 Task: Create a due date automation trigger when advanced on, 2 working days before a card is due add fields with custom field "Resume" set to a number lower than 1 and greater or equal to 10 at 11:00 AM.
Action: Mouse moved to (1273, 103)
Screenshot: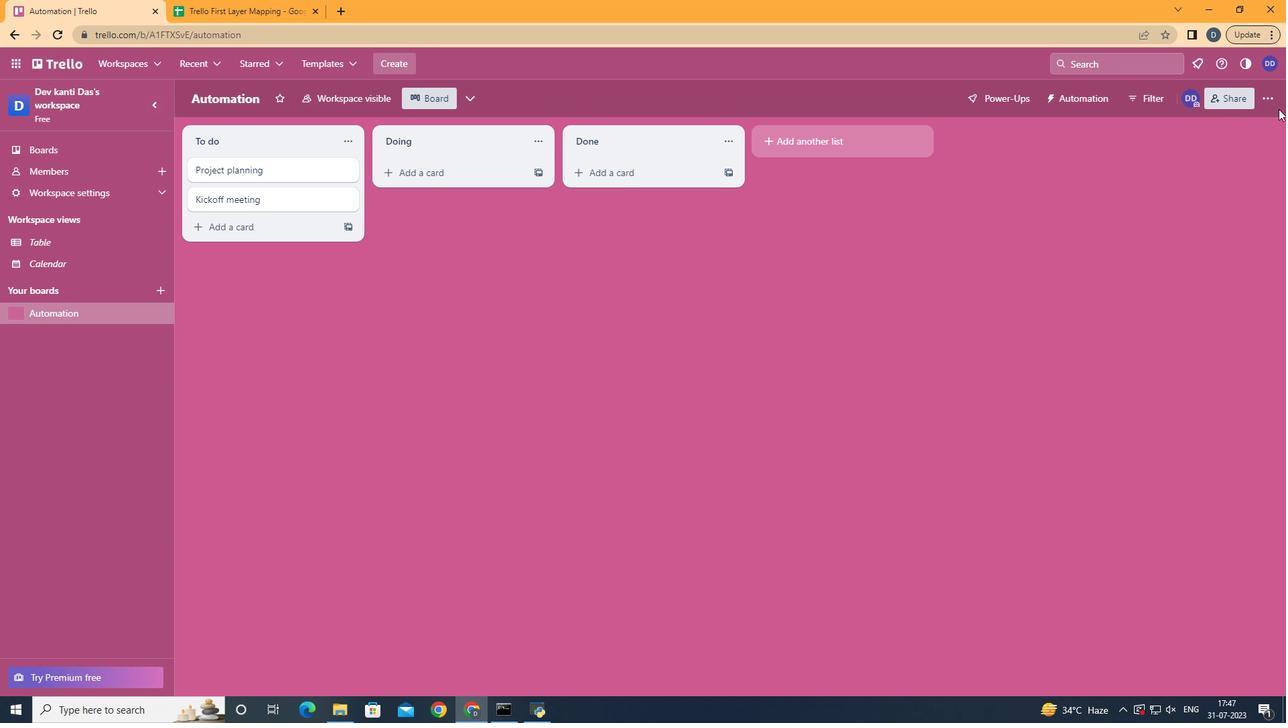 
Action: Mouse pressed left at (1273, 103)
Screenshot: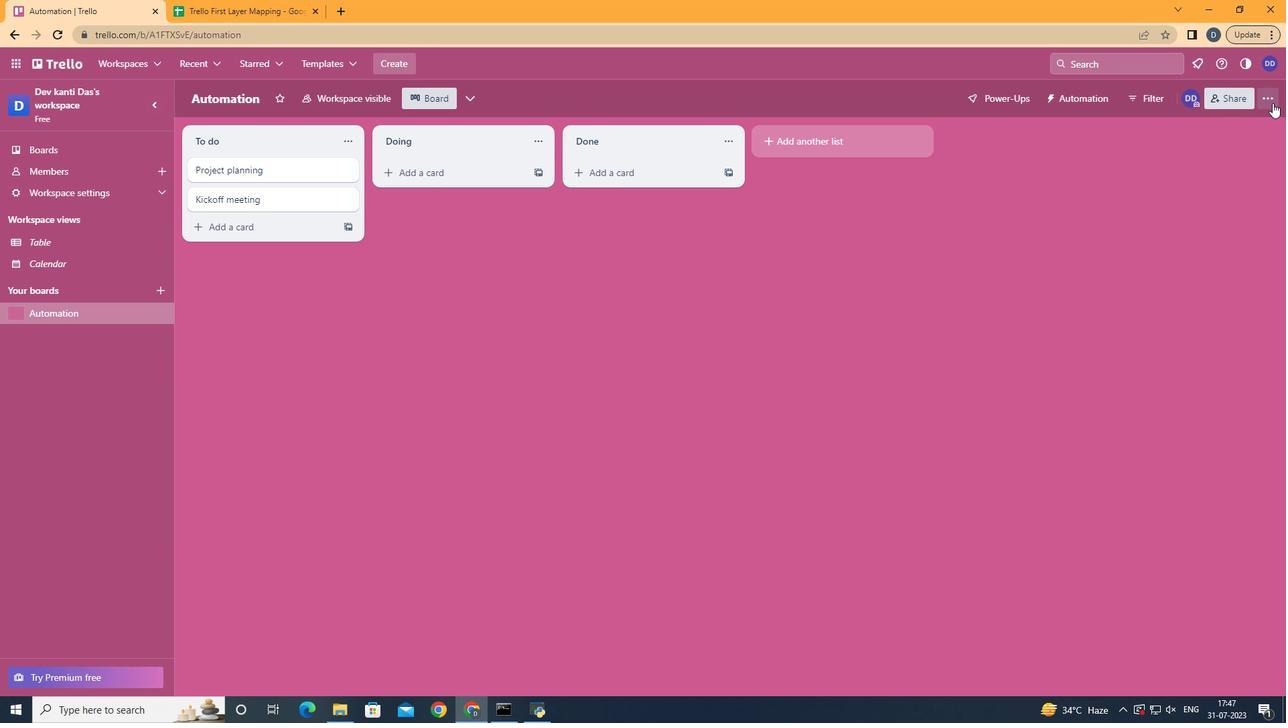 
Action: Mouse moved to (1199, 287)
Screenshot: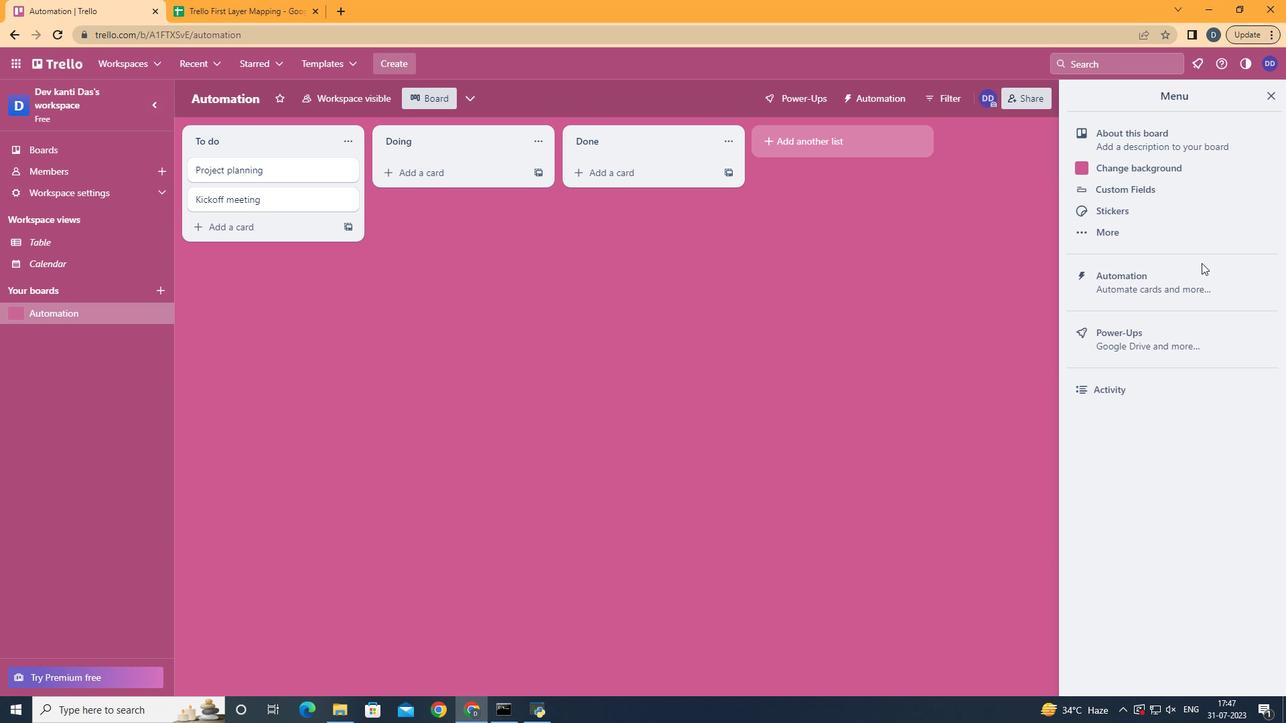 
Action: Mouse pressed left at (1199, 287)
Screenshot: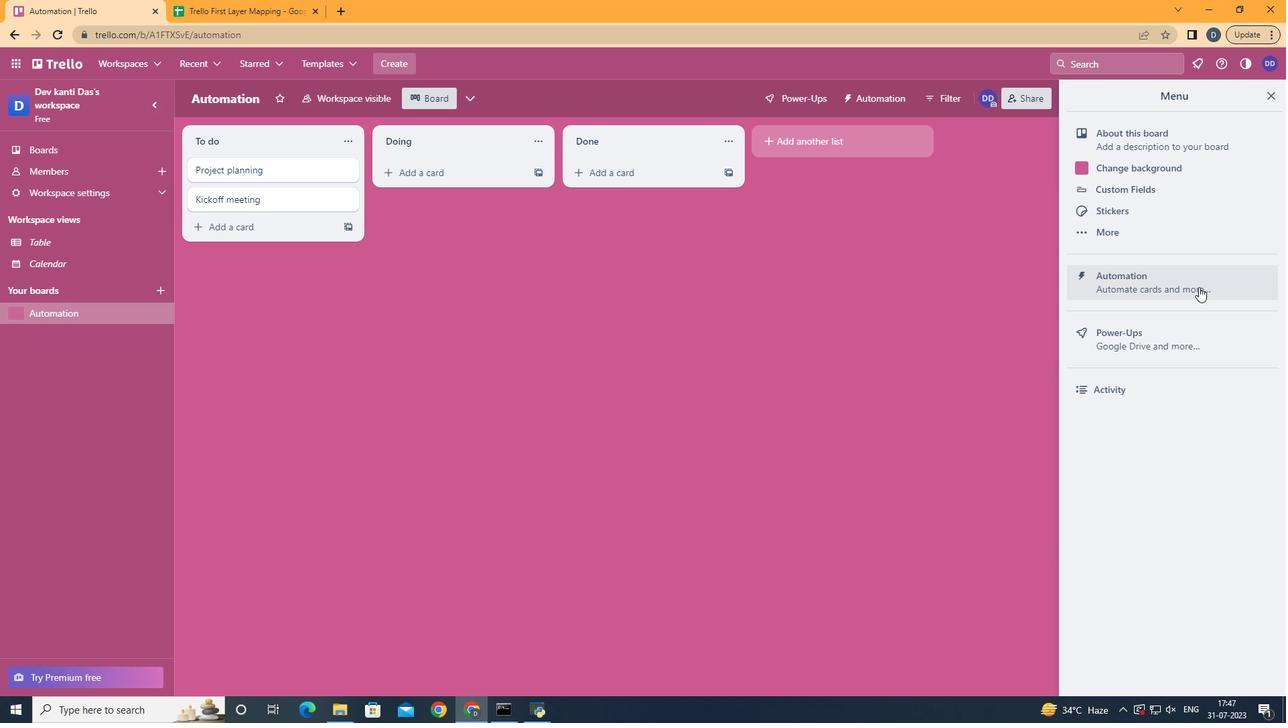 
Action: Mouse moved to (266, 272)
Screenshot: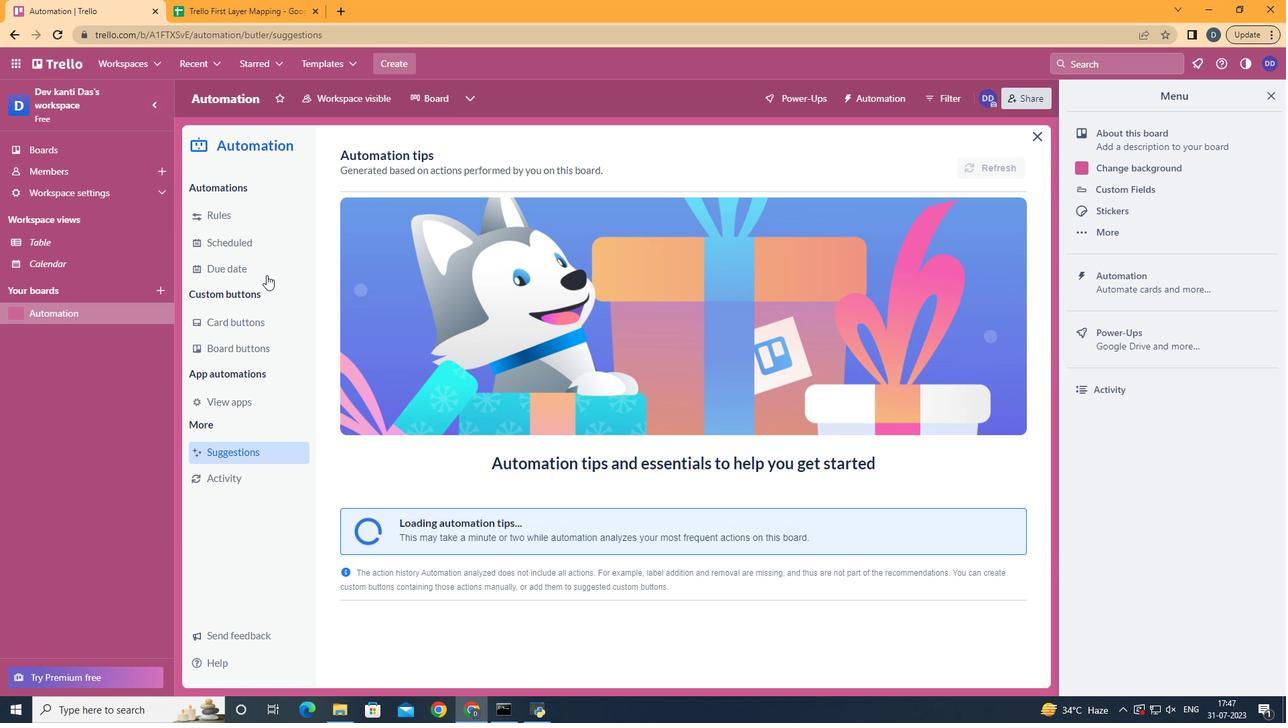 
Action: Mouse pressed left at (266, 272)
Screenshot: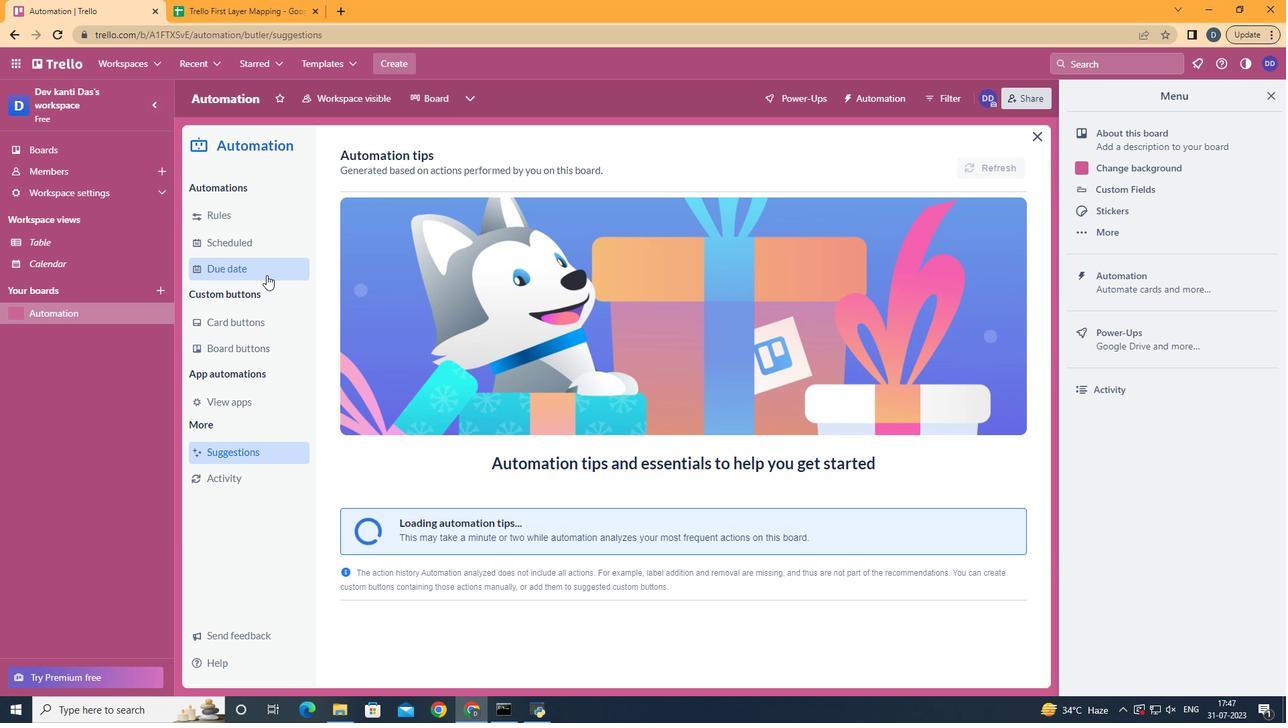 
Action: Mouse moved to (945, 164)
Screenshot: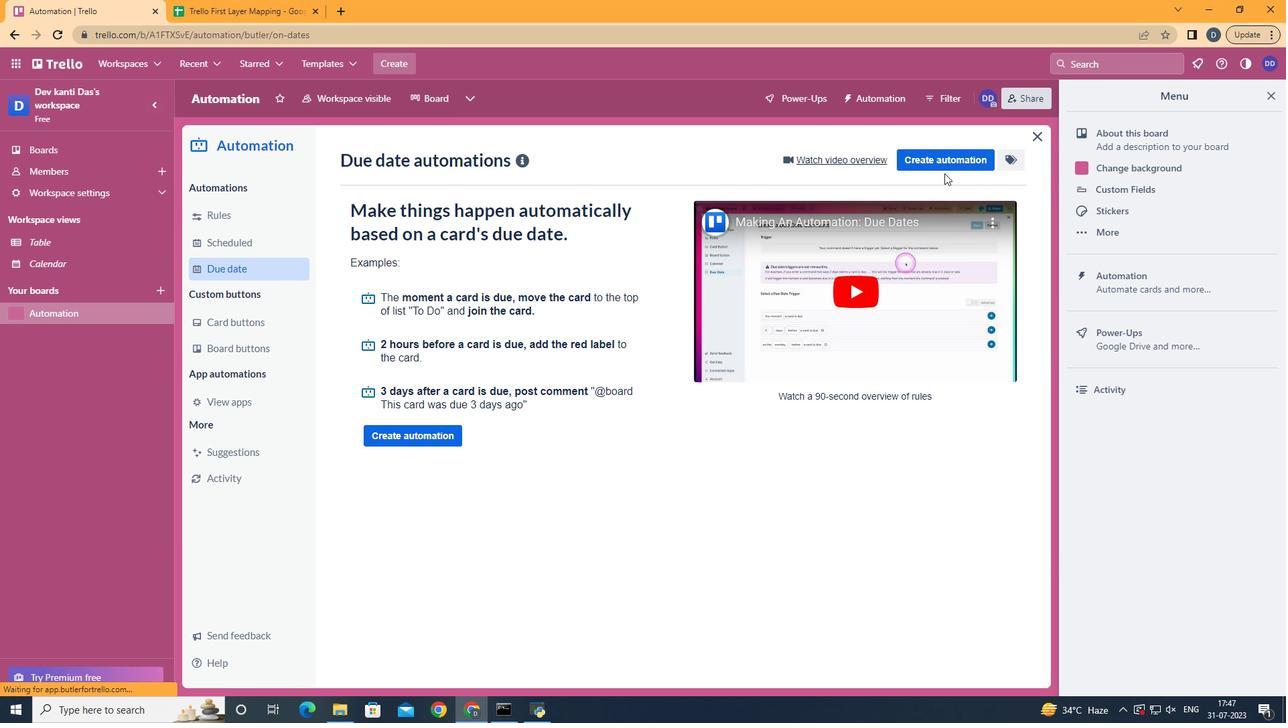 
Action: Mouse pressed left at (945, 164)
Screenshot: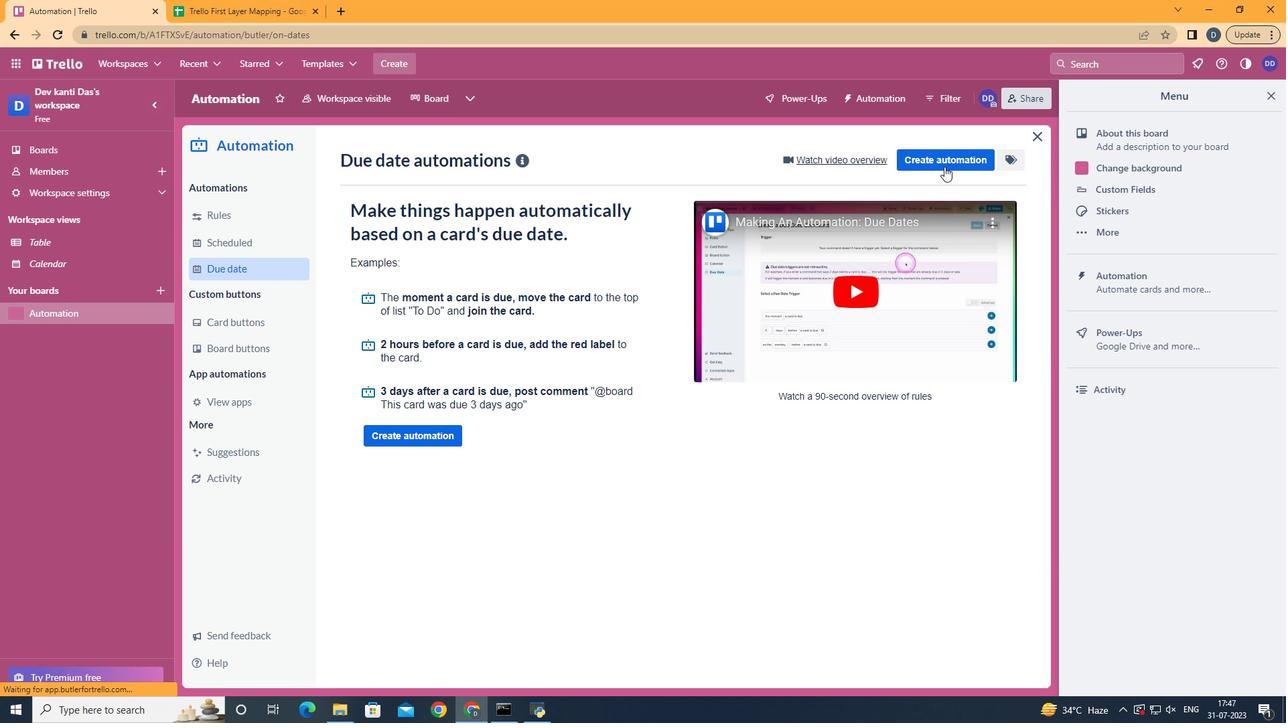 
Action: Mouse moved to (701, 291)
Screenshot: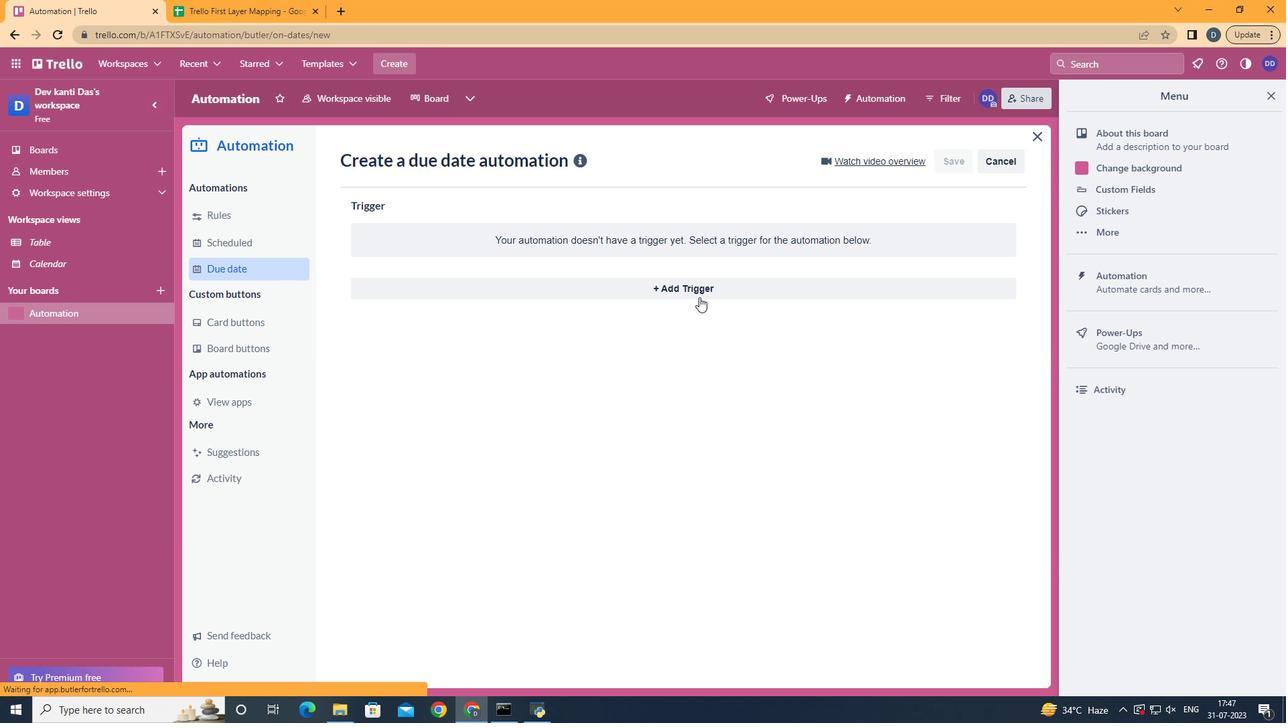 
Action: Mouse pressed left at (701, 291)
Screenshot: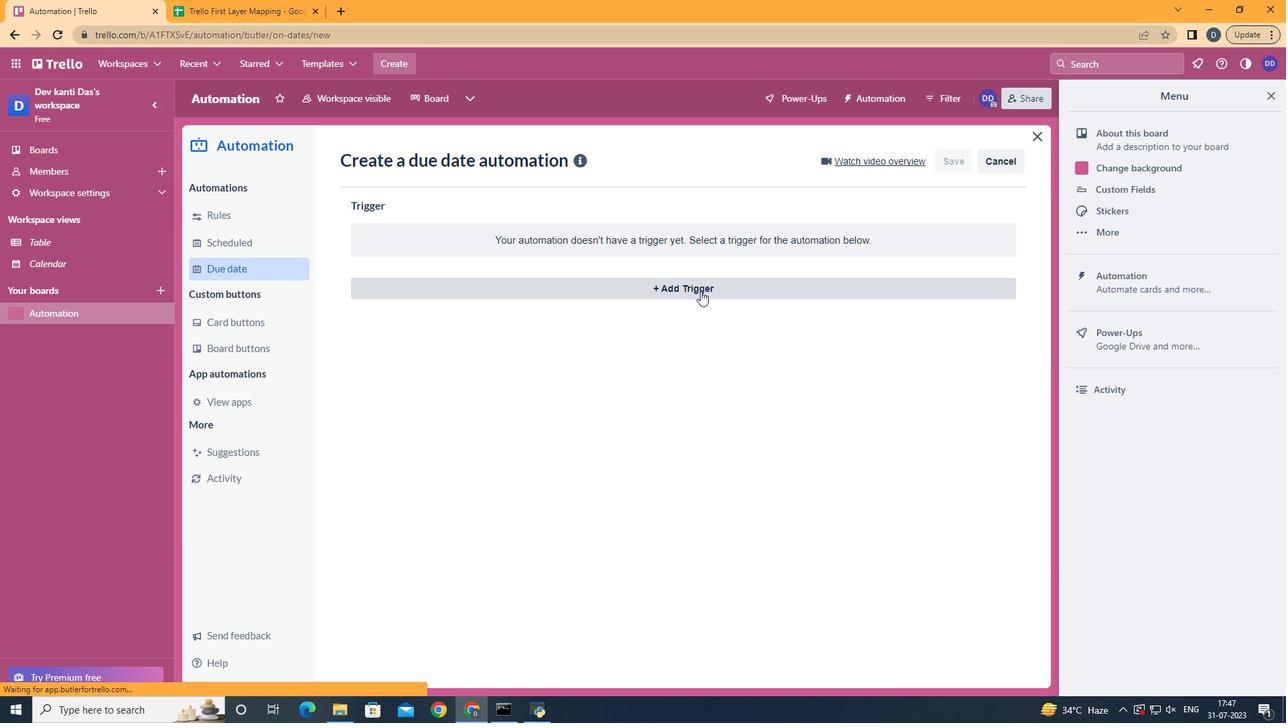 
Action: Mouse moved to (445, 548)
Screenshot: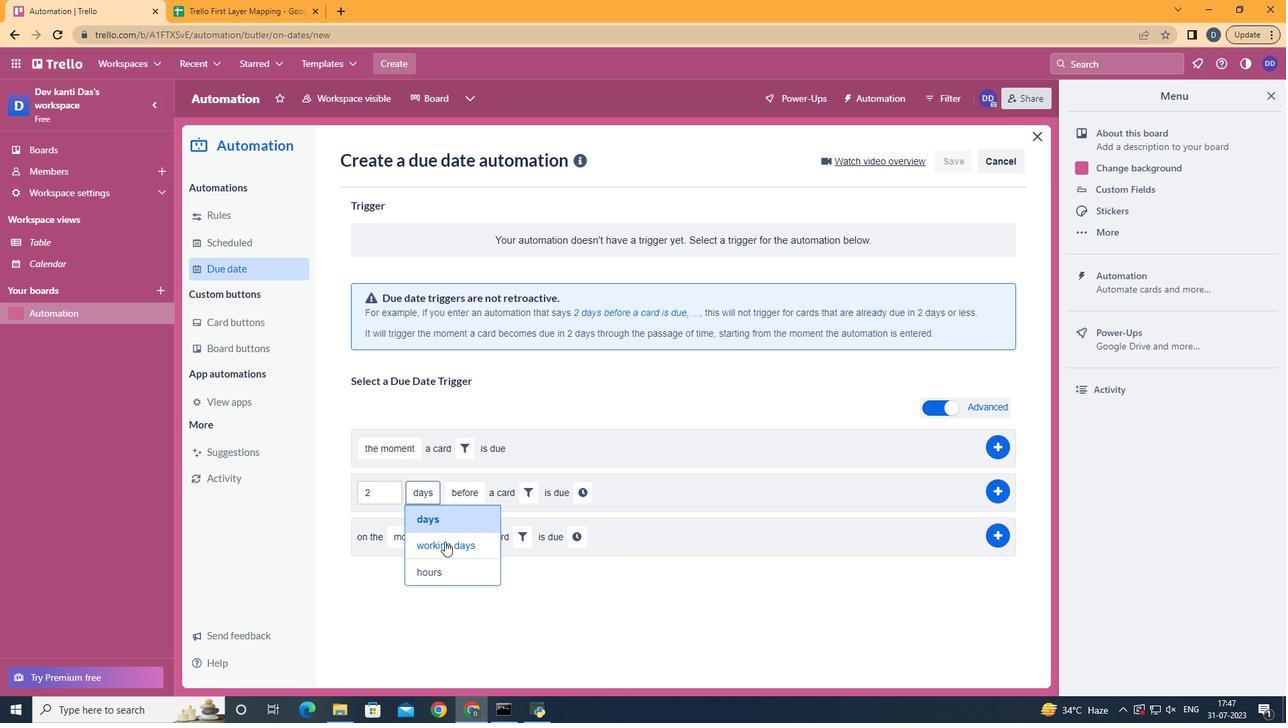 
Action: Mouse pressed left at (445, 548)
Screenshot: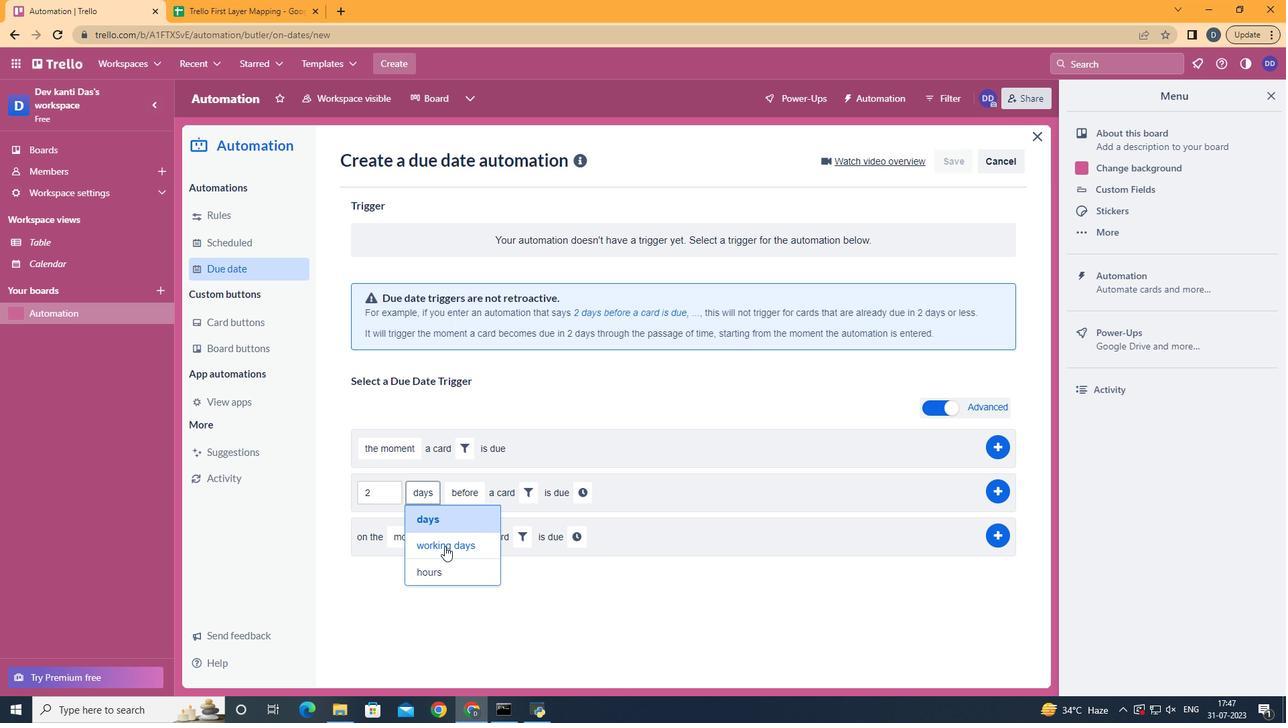 
Action: Mouse moved to (562, 485)
Screenshot: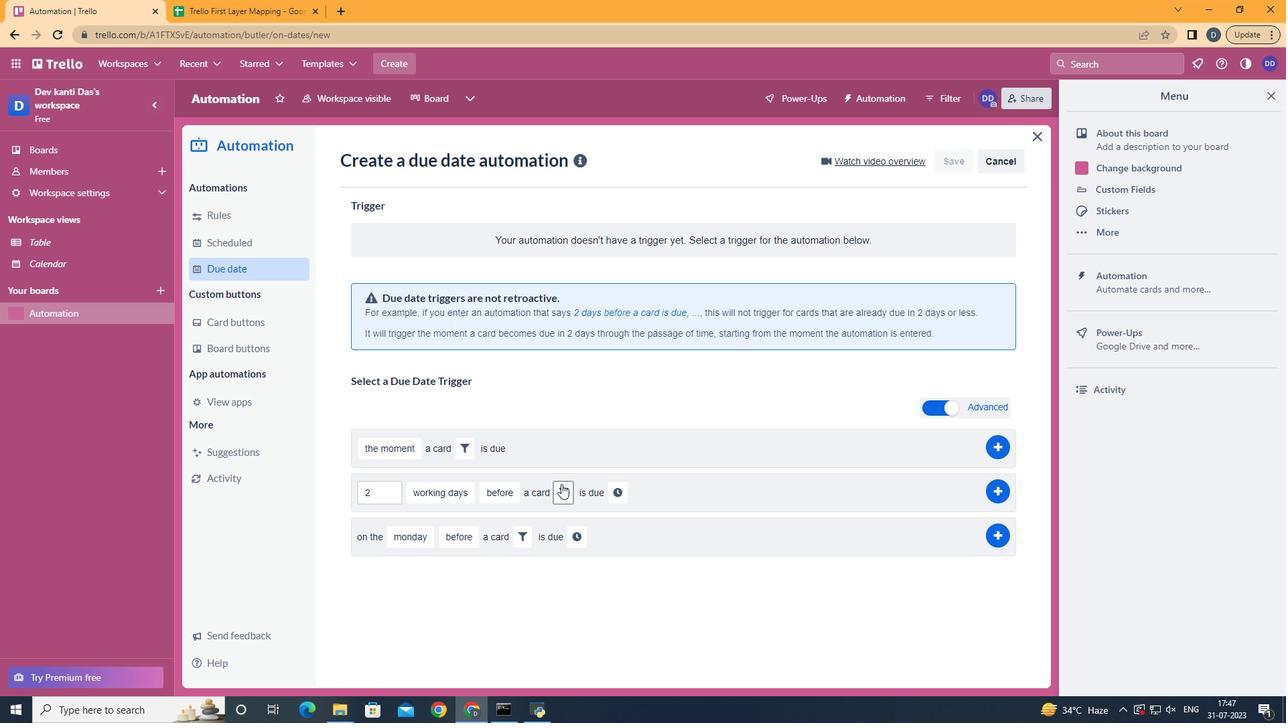 
Action: Mouse pressed left at (562, 485)
Screenshot: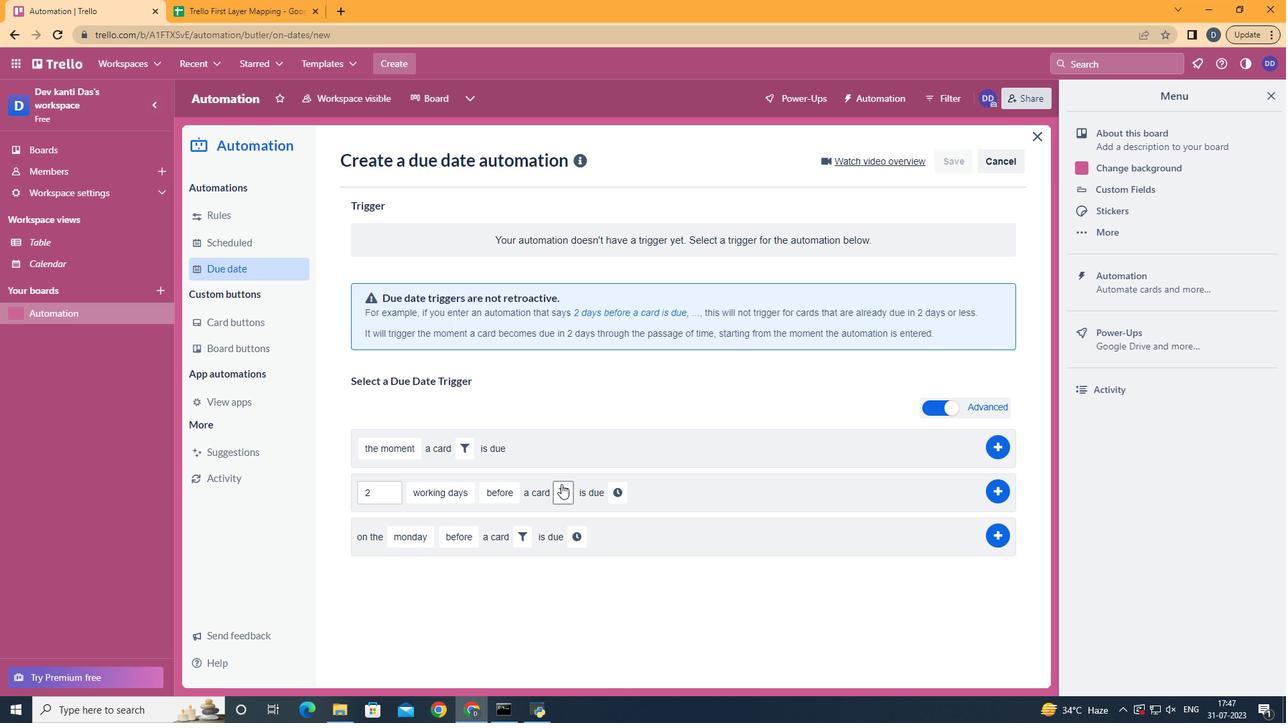 
Action: Mouse moved to (782, 541)
Screenshot: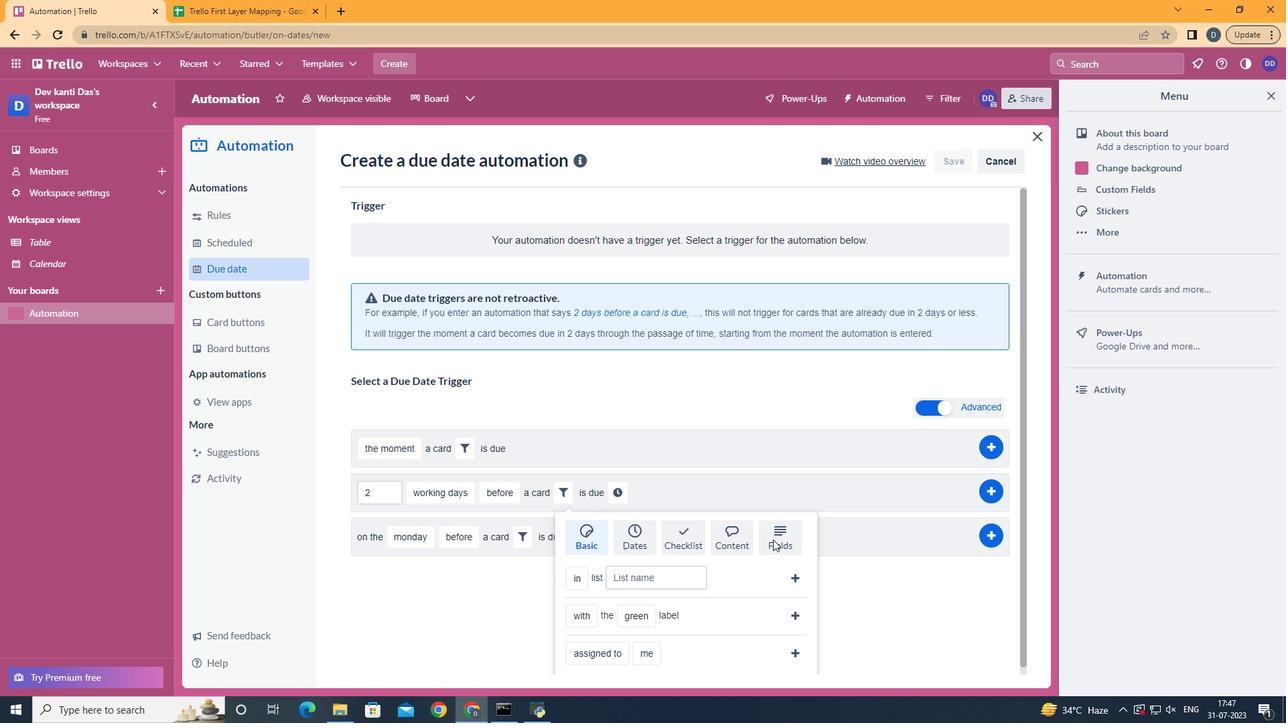 
Action: Mouse pressed left at (782, 541)
Screenshot: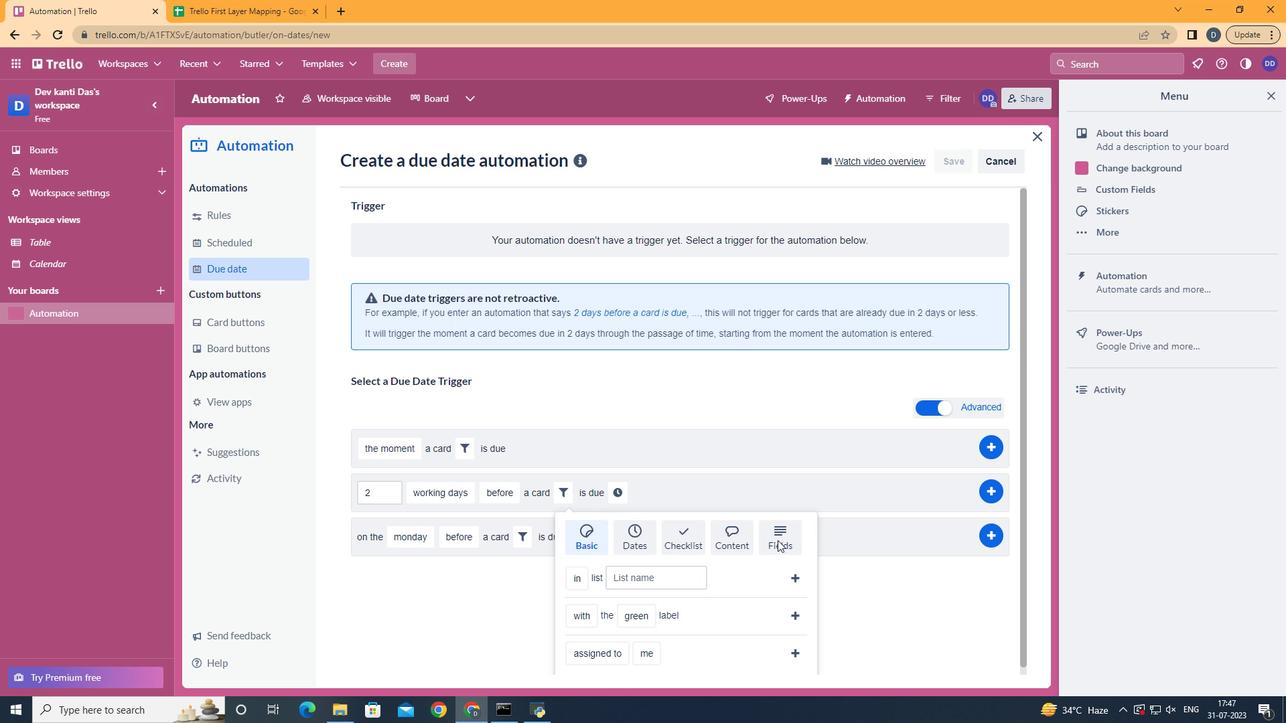 
Action: Mouse scrolled (782, 540) with delta (0, 0)
Screenshot: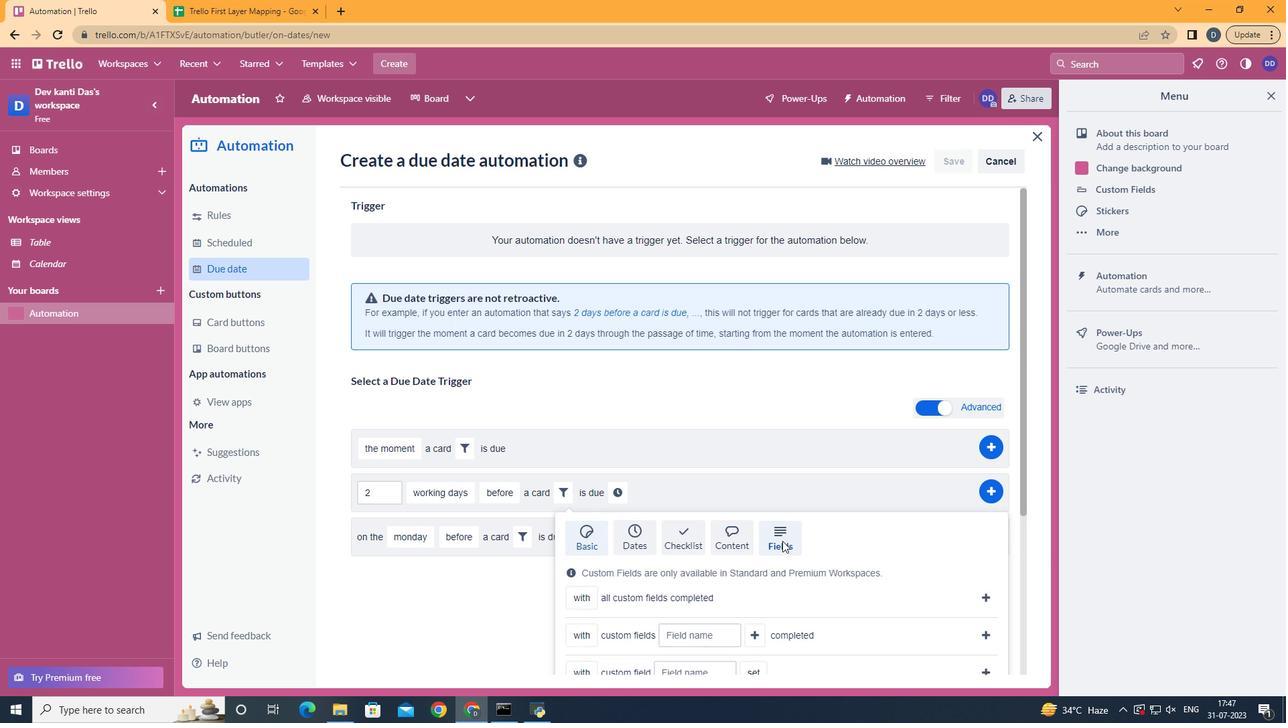 
Action: Mouse scrolled (782, 540) with delta (0, 0)
Screenshot: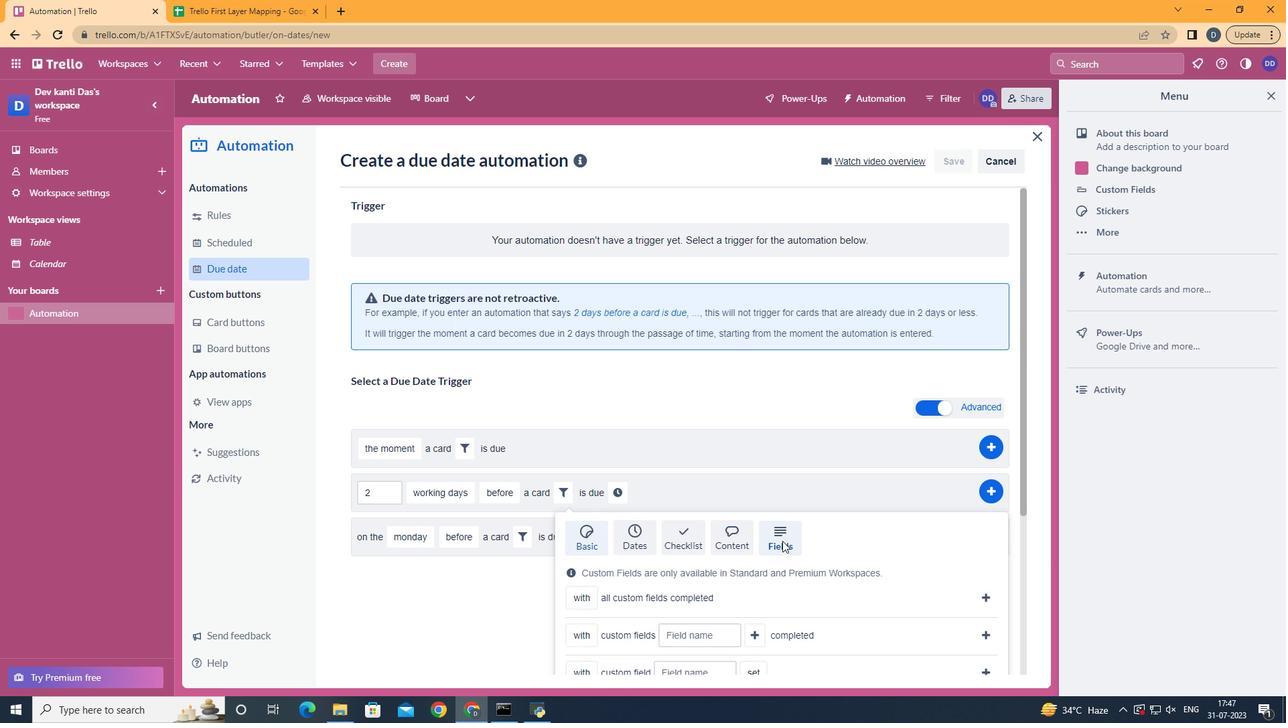 
Action: Mouse scrolled (782, 540) with delta (0, 0)
Screenshot: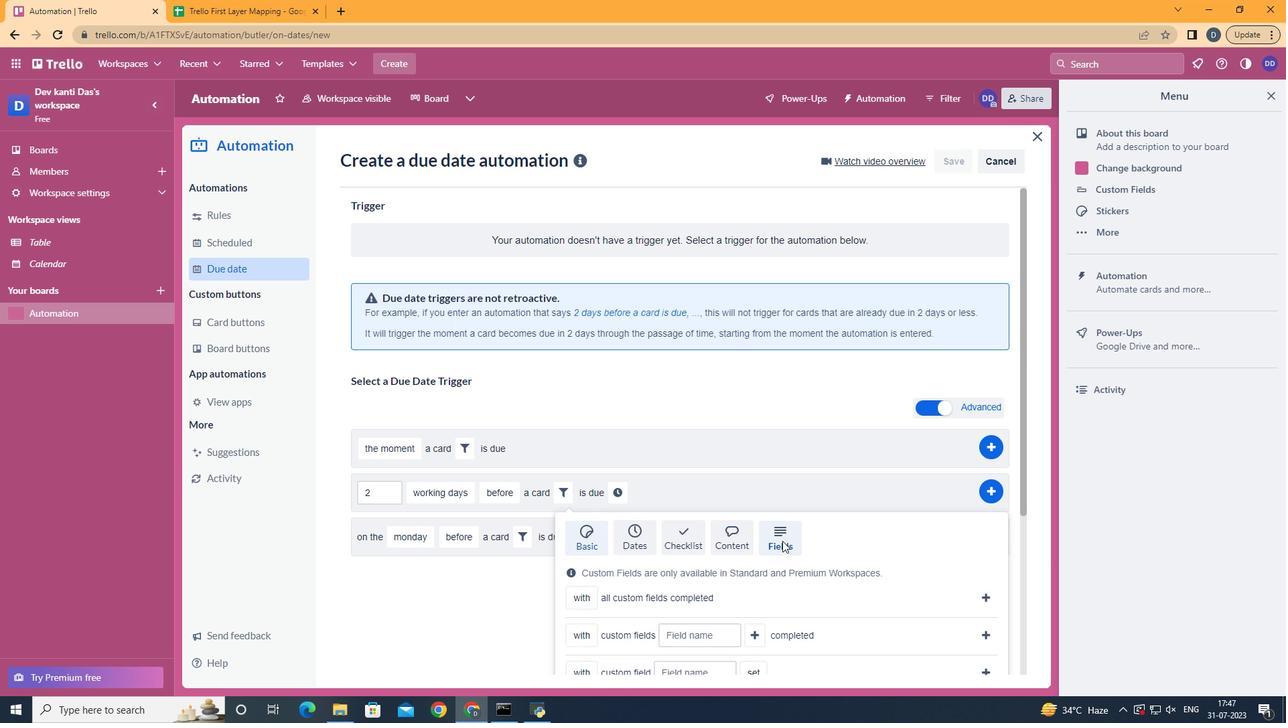 
Action: Mouse scrolled (782, 540) with delta (0, 0)
Screenshot: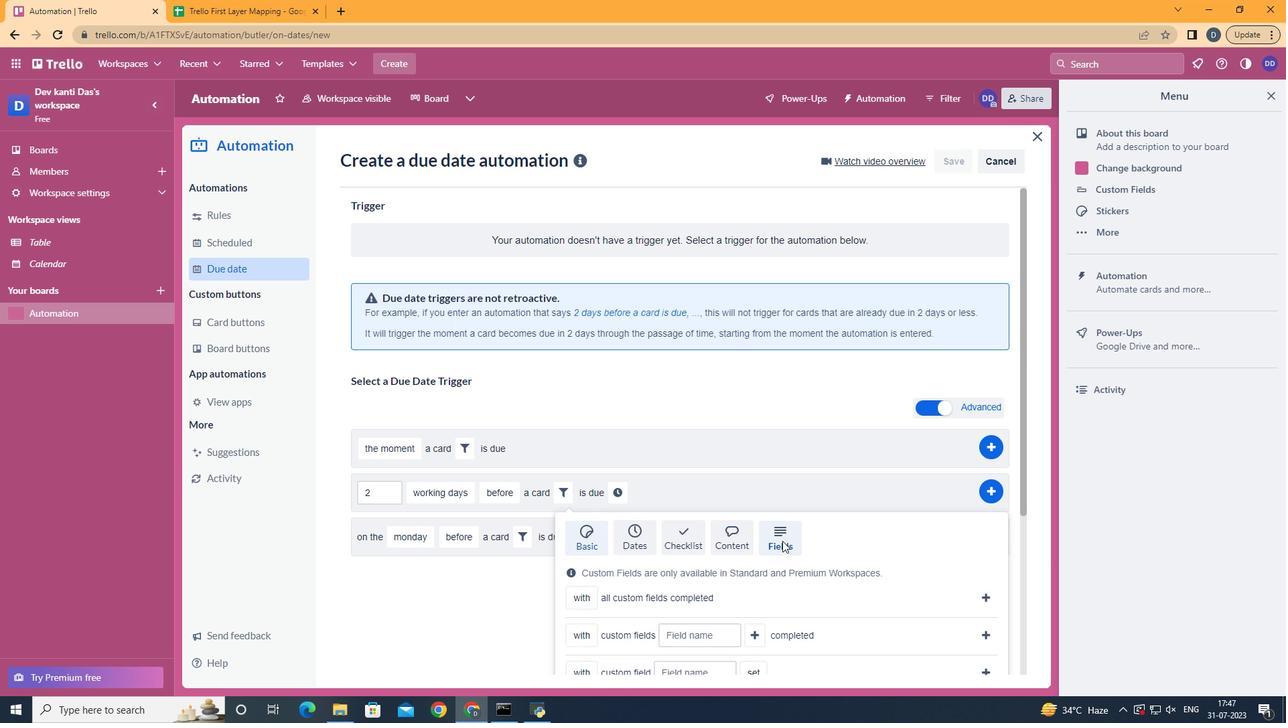 
Action: Mouse scrolled (782, 540) with delta (0, 0)
Screenshot: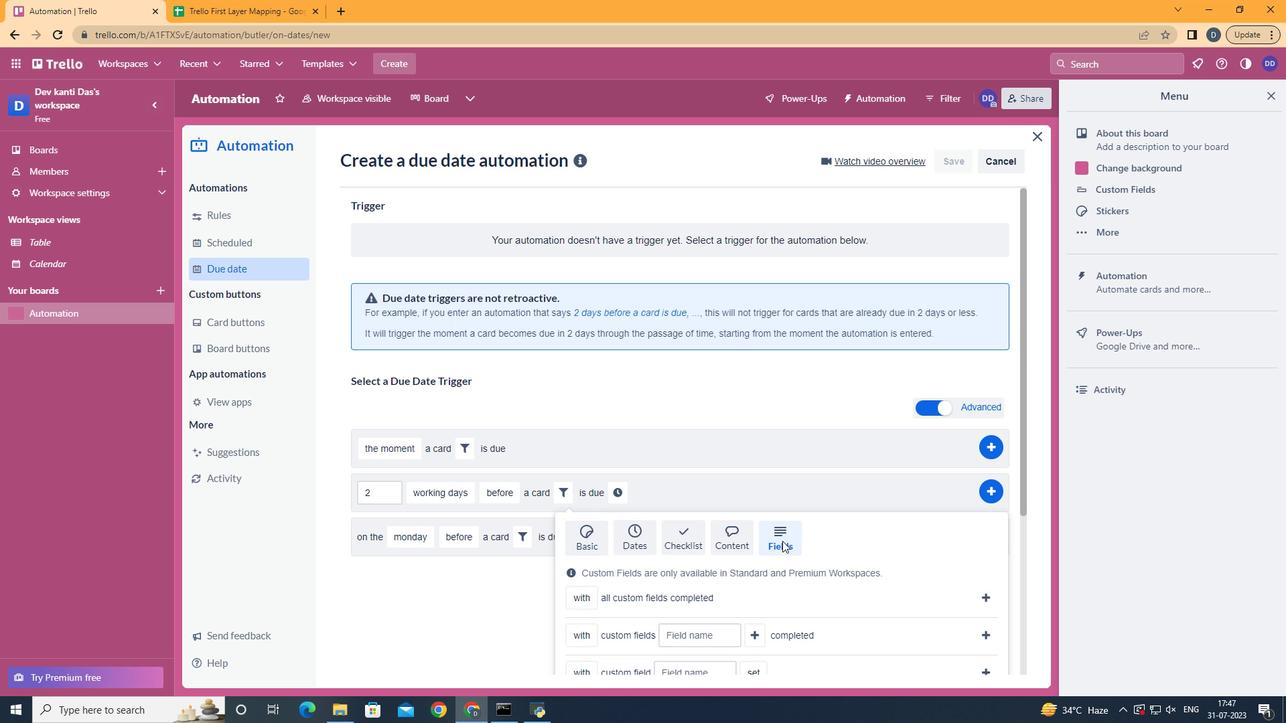 
Action: Mouse moved to (712, 552)
Screenshot: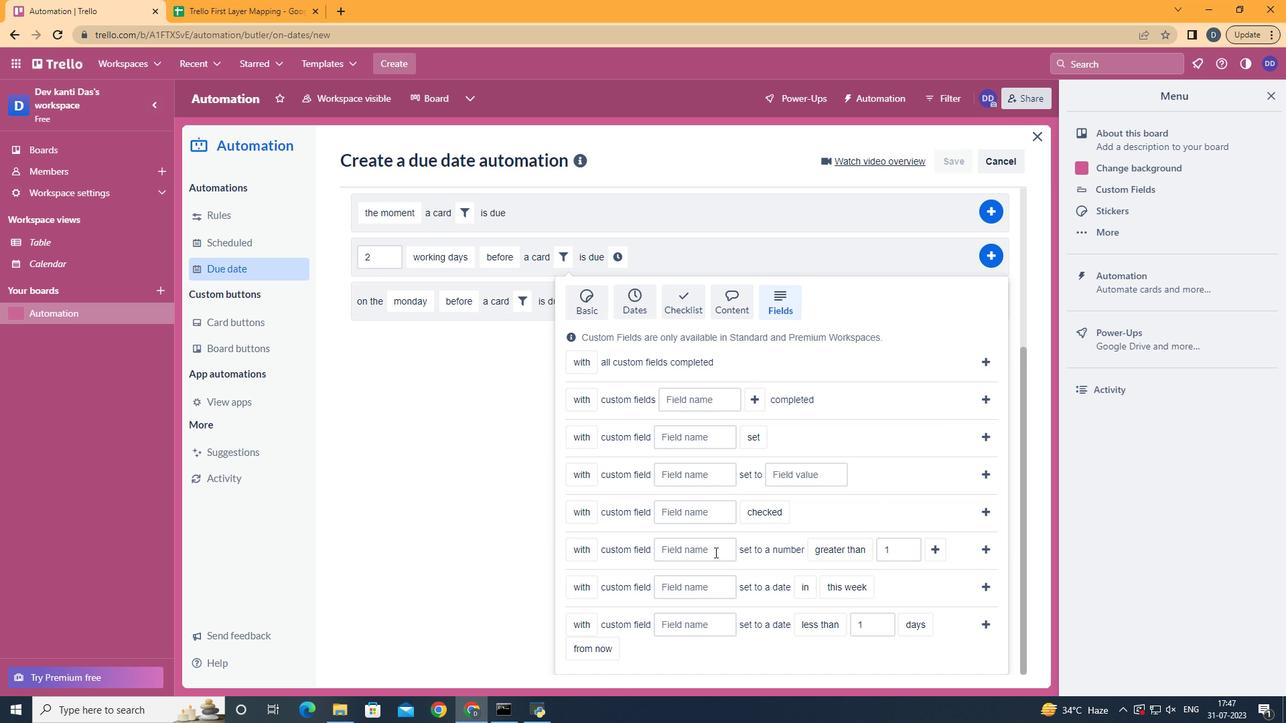 
Action: Mouse pressed left at (712, 552)
Screenshot: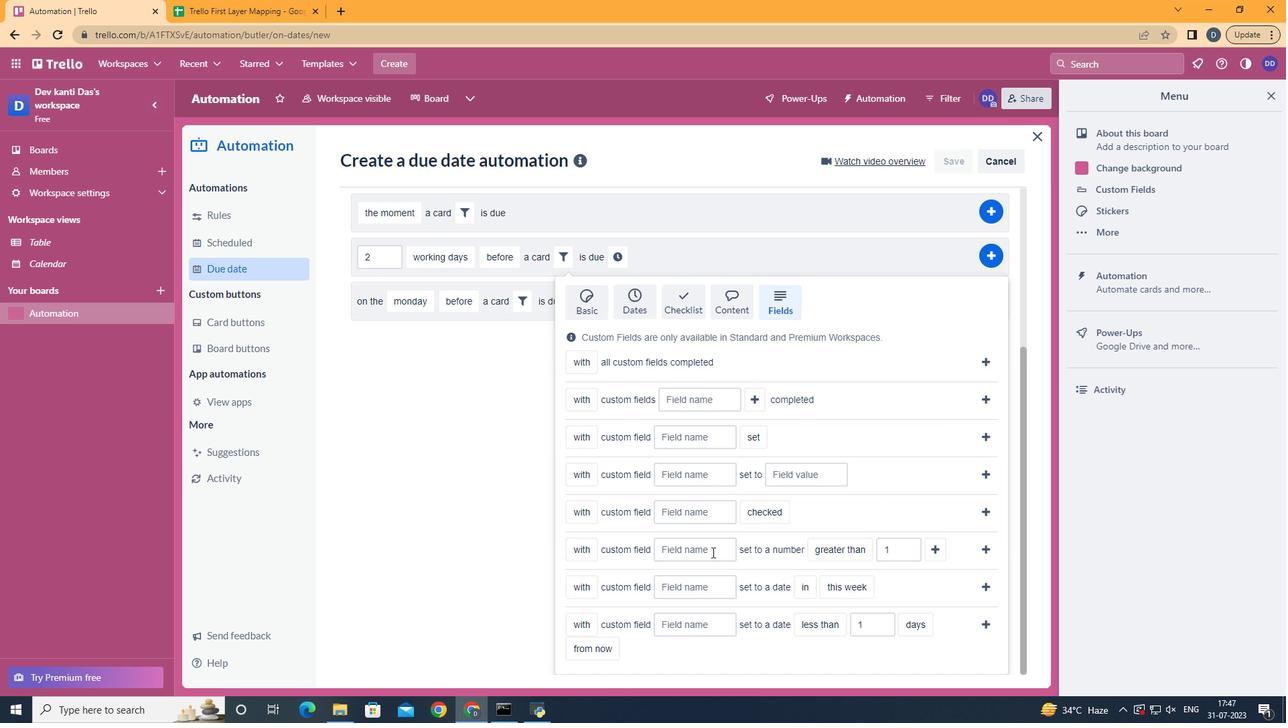 
Action: Key pressed <Key.shift>Resume
Screenshot: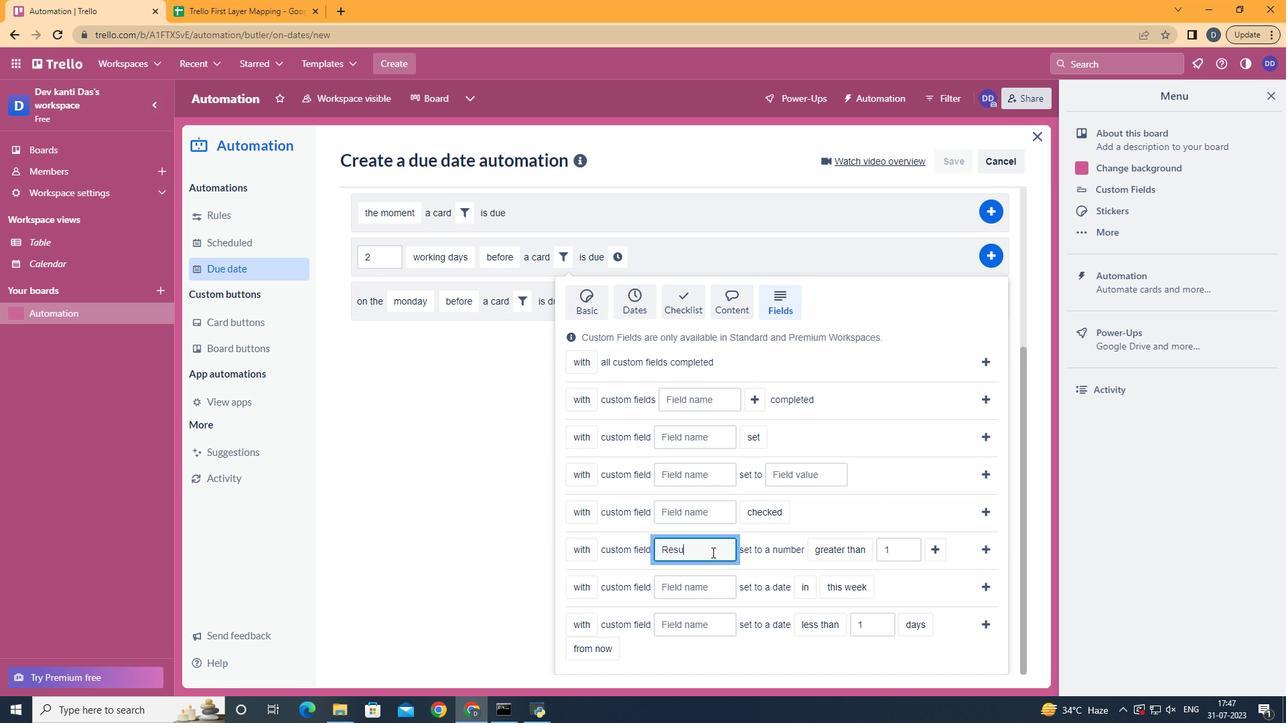 
Action: Mouse moved to (845, 623)
Screenshot: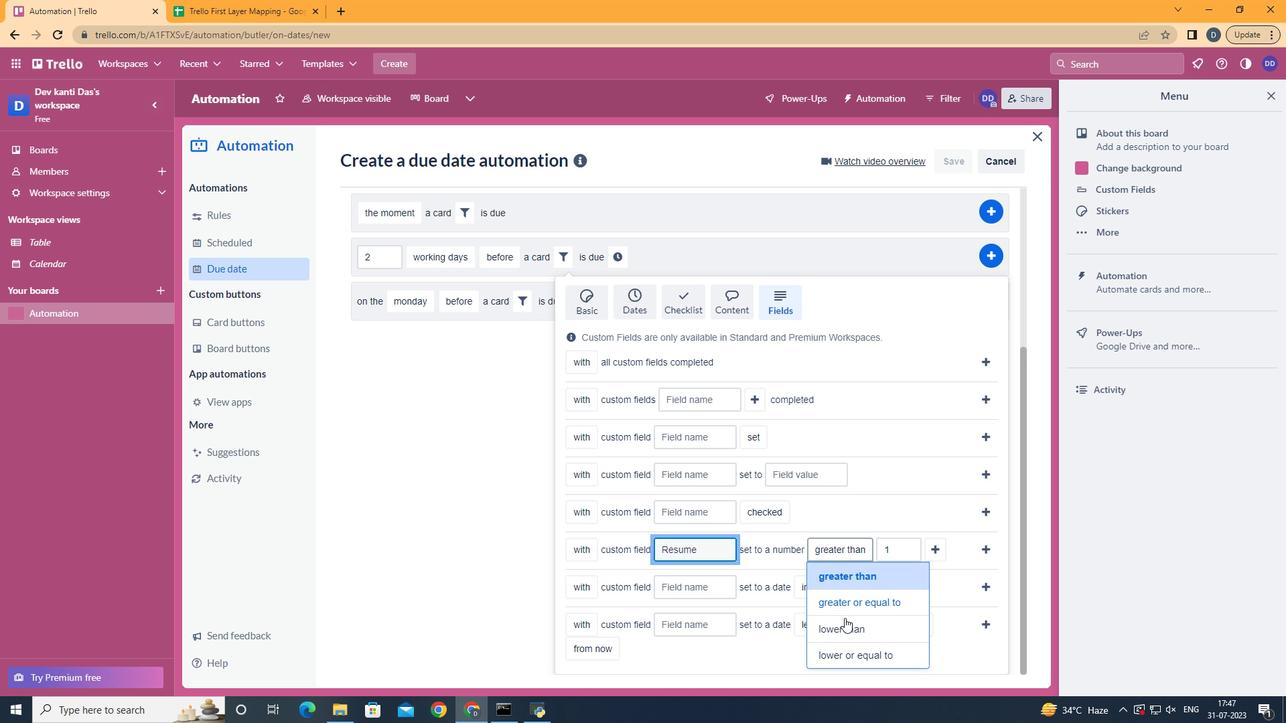 
Action: Mouse pressed left at (845, 623)
Screenshot: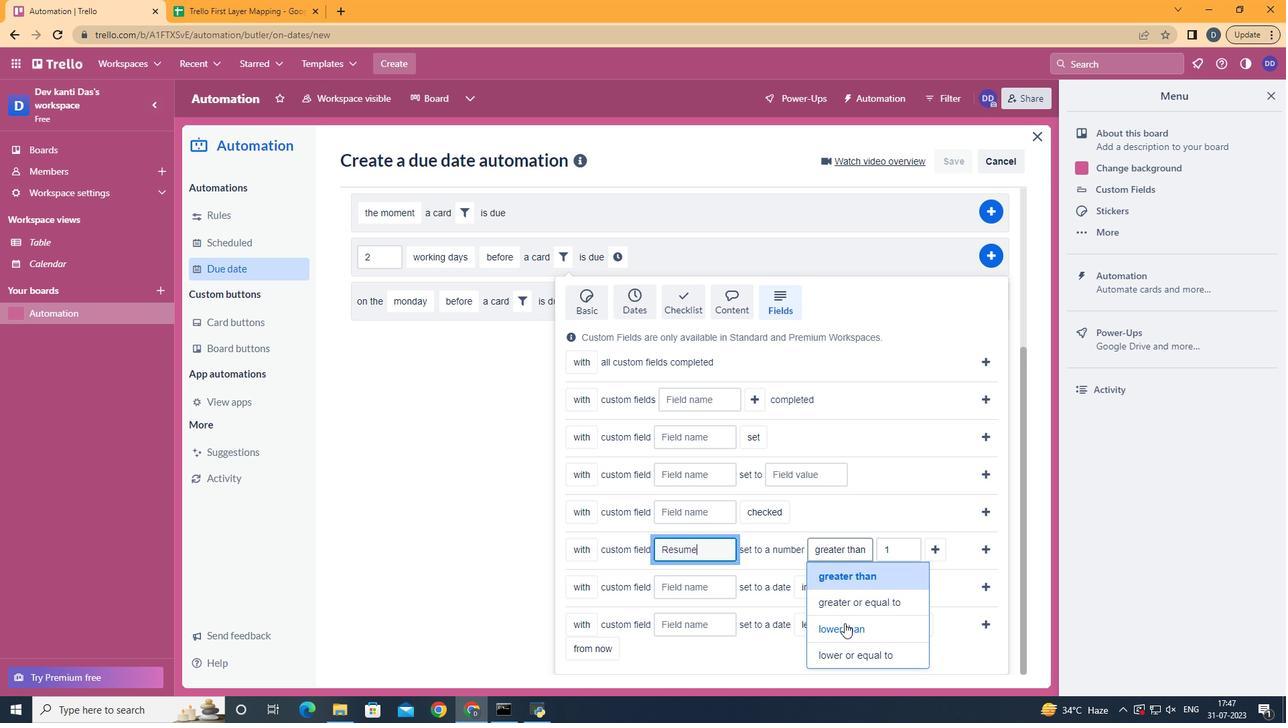 
Action: Mouse moved to (935, 549)
Screenshot: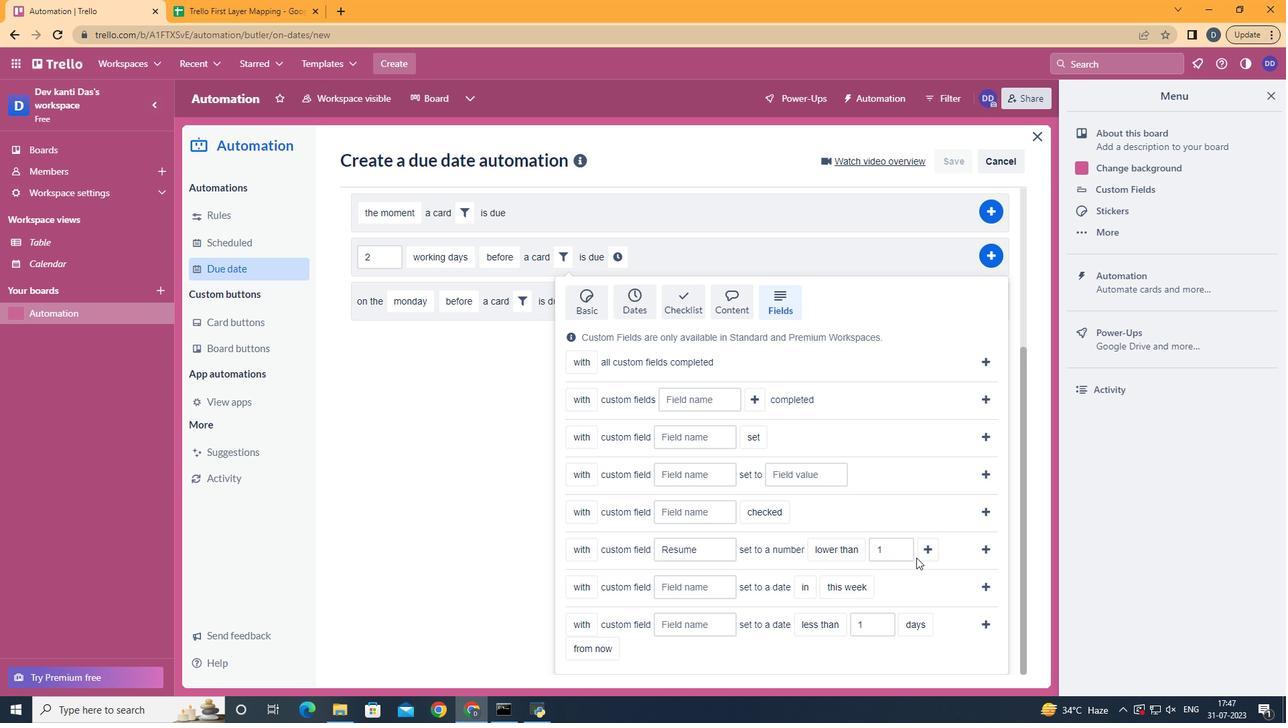 
Action: Mouse pressed left at (935, 549)
Screenshot: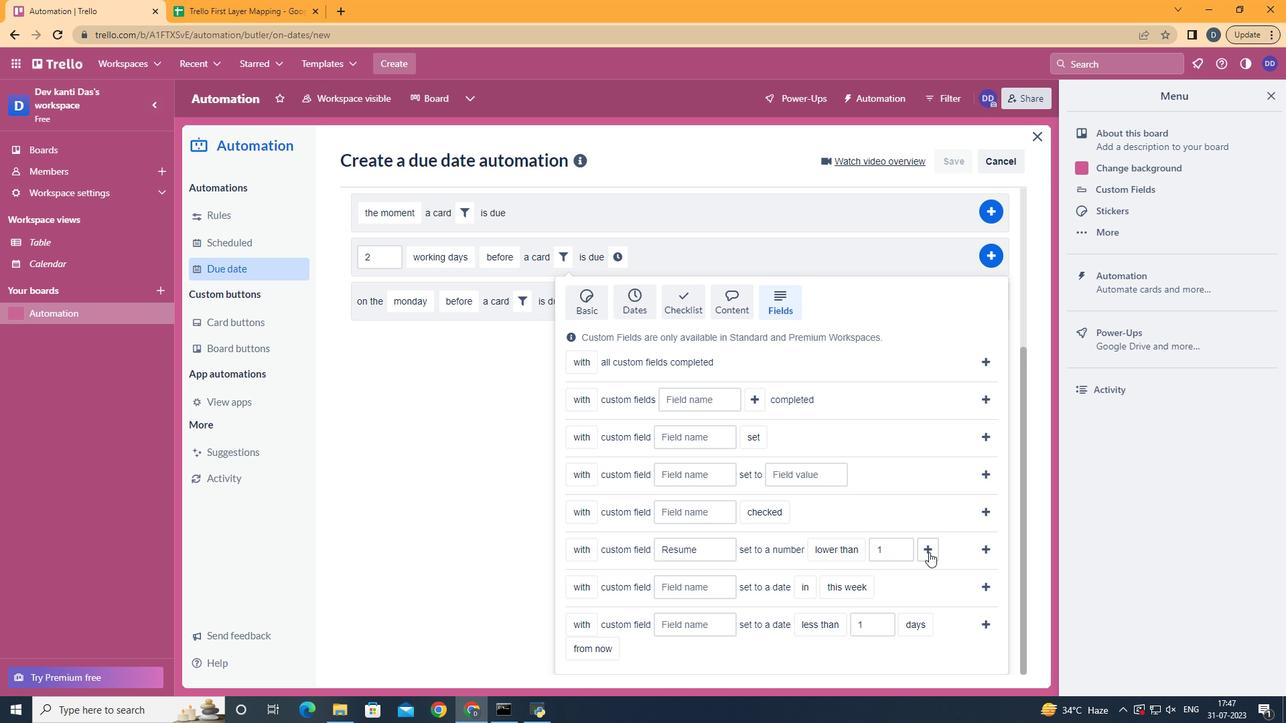 
Action: Mouse moved to (652, 546)
Screenshot: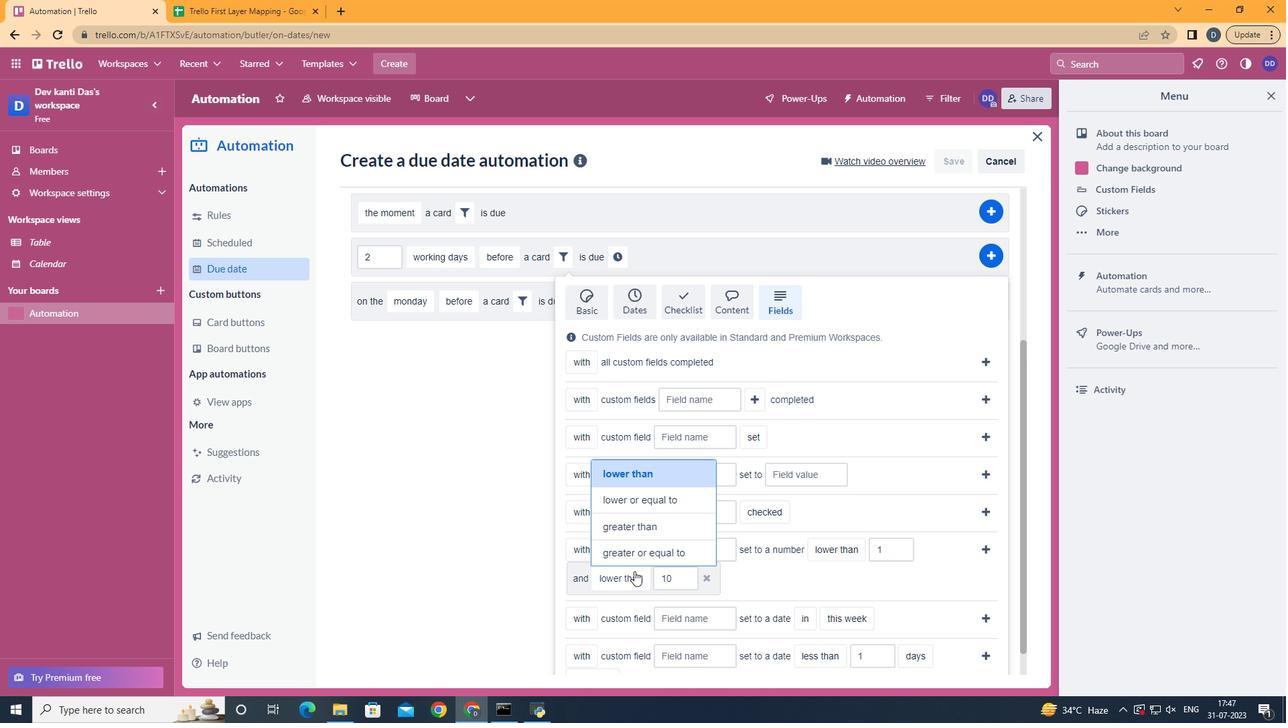 
Action: Mouse pressed left at (652, 546)
Screenshot: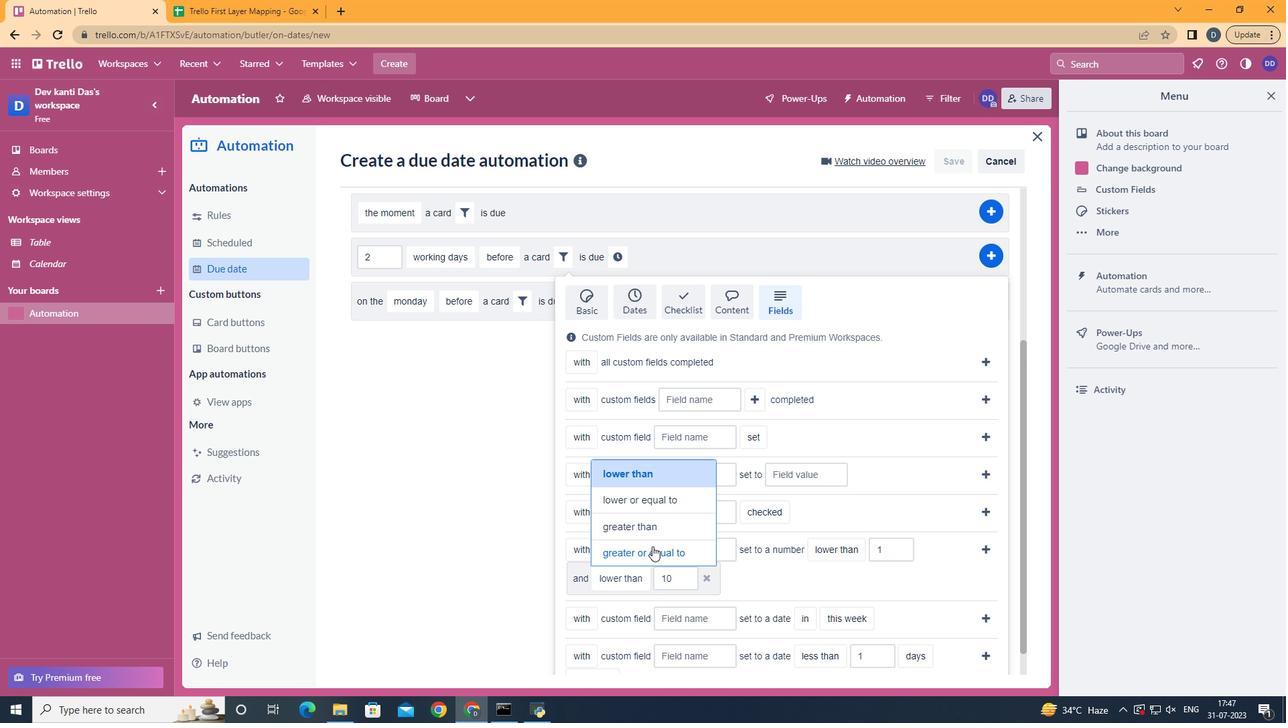 
Action: Mouse moved to (979, 546)
Screenshot: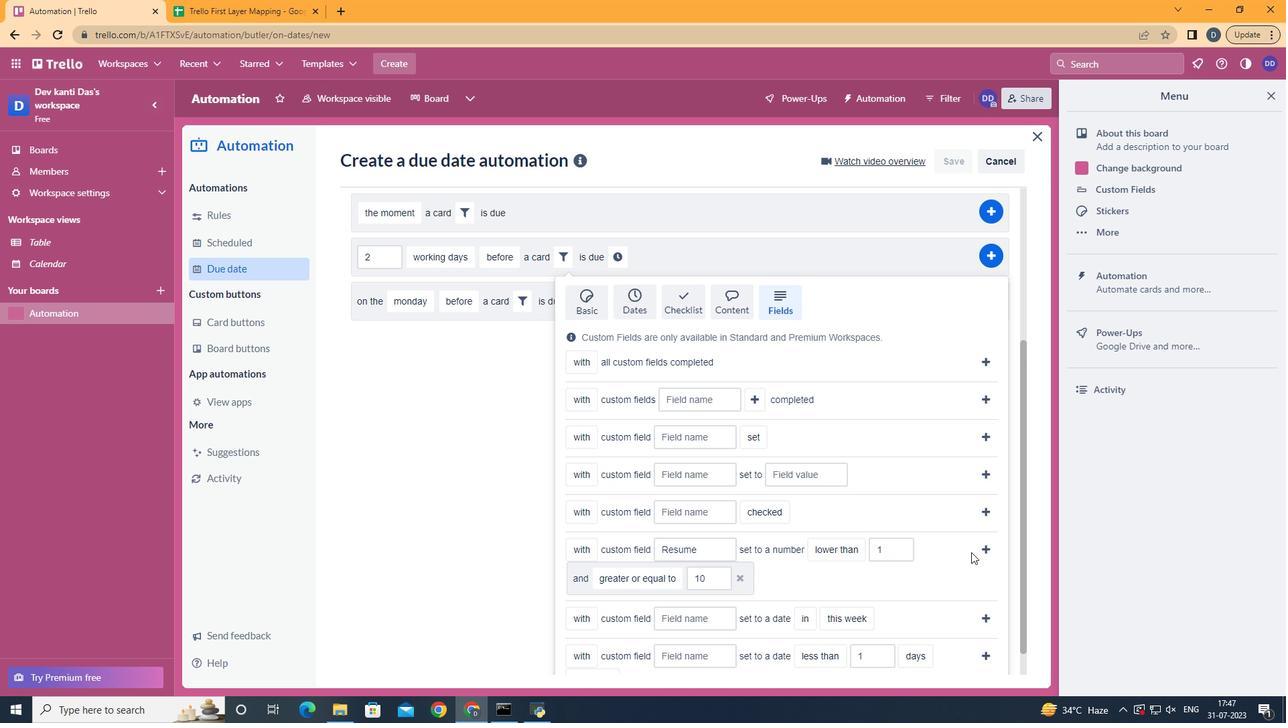 
Action: Mouse pressed left at (979, 546)
Screenshot: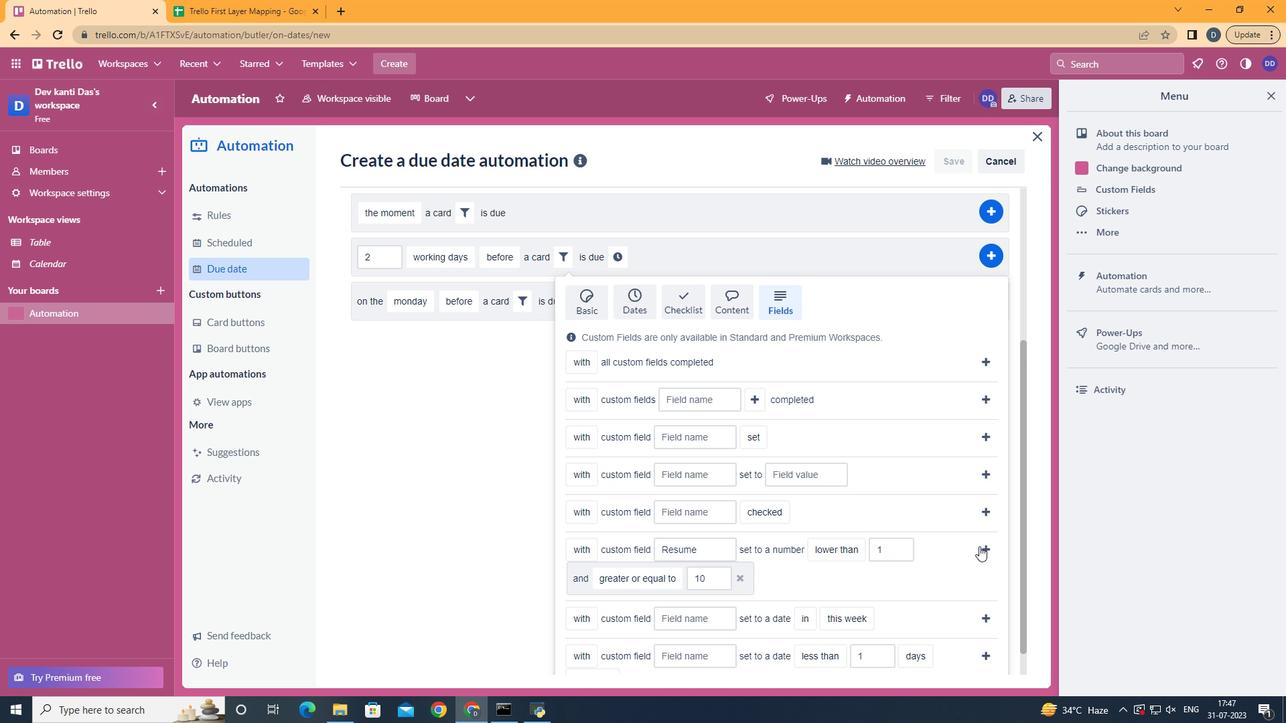 
Action: Mouse moved to (383, 520)
Screenshot: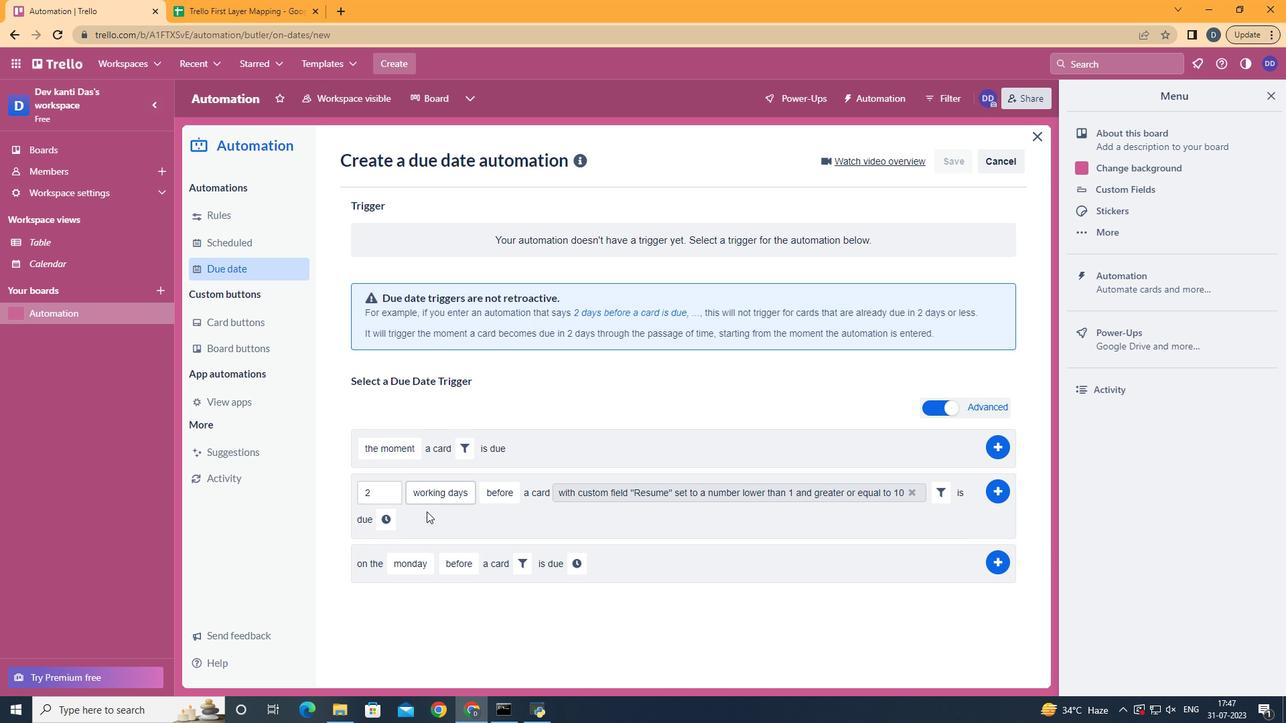 
Action: Mouse pressed left at (383, 520)
Screenshot: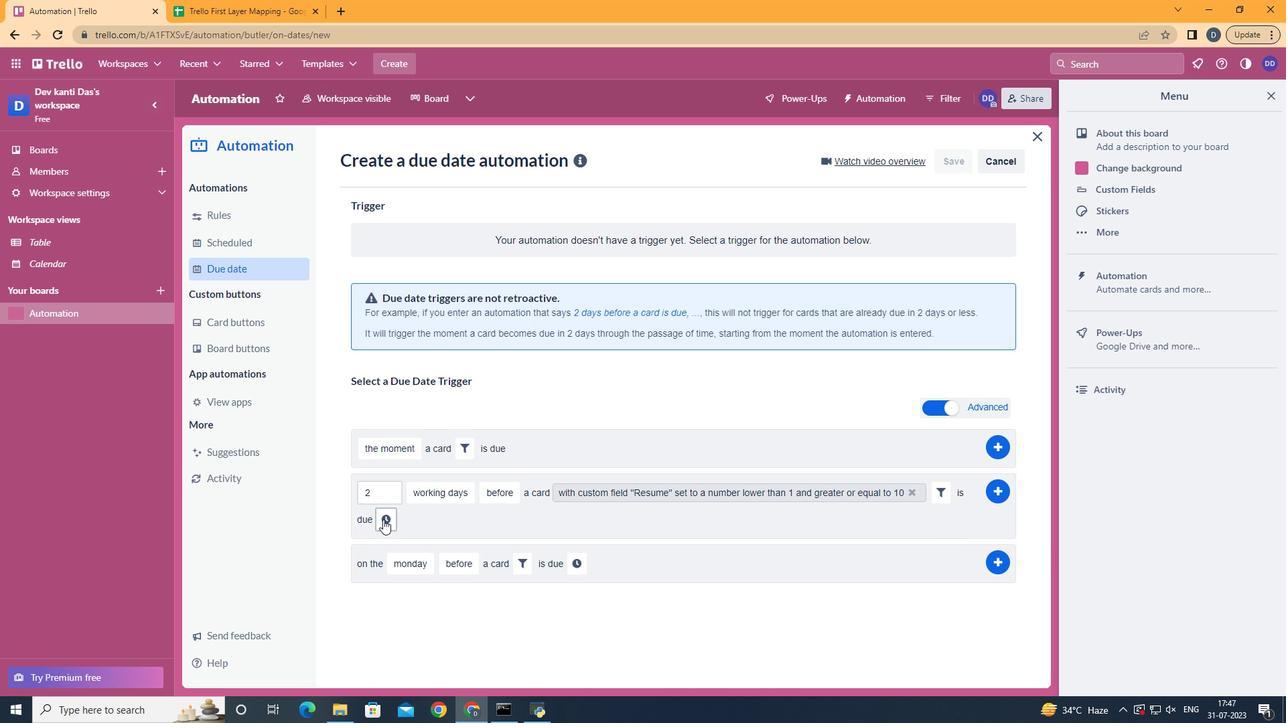 
Action: Mouse moved to (420, 518)
Screenshot: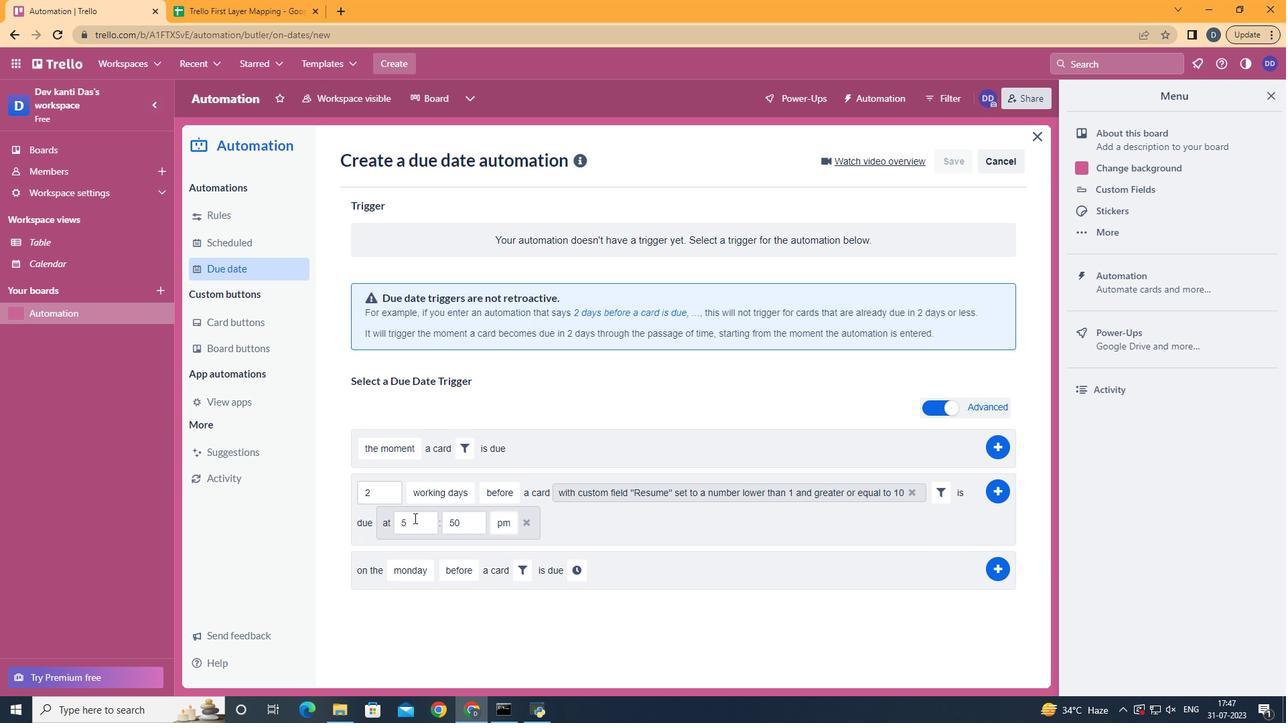 
Action: Mouse pressed left at (420, 518)
Screenshot: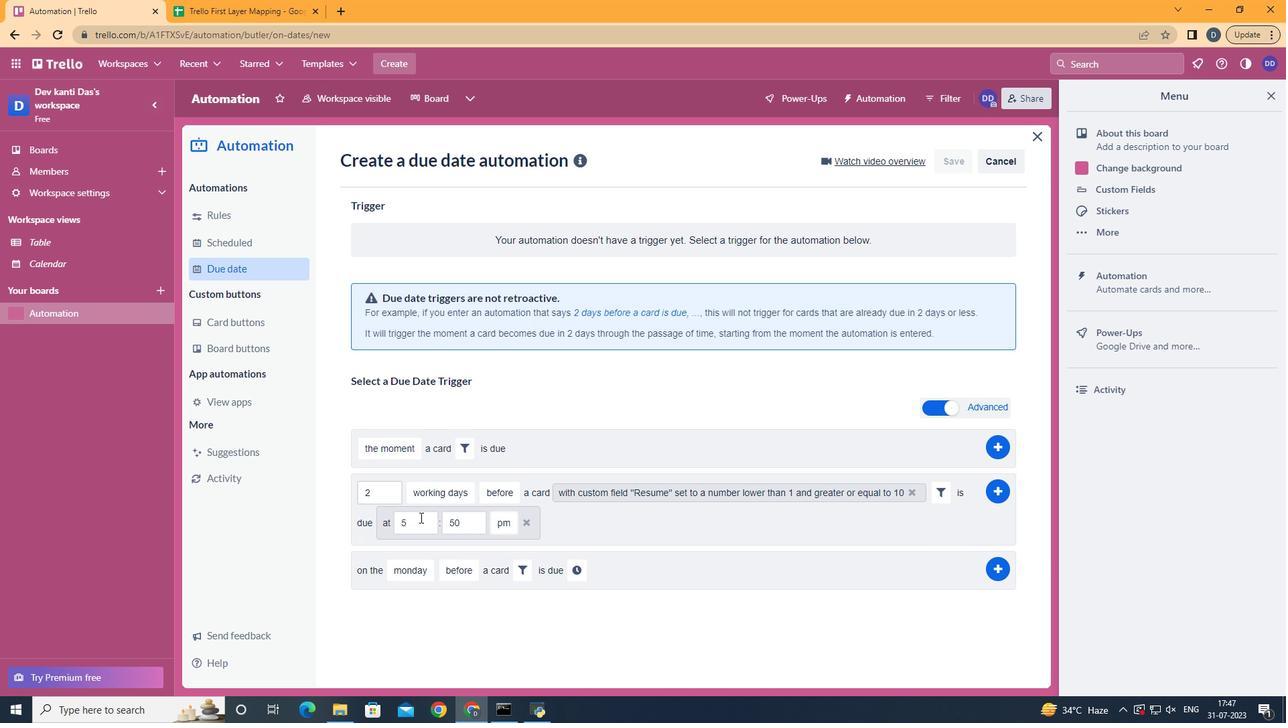 
Action: Key pressed <Key.backspace>11
Screenshot: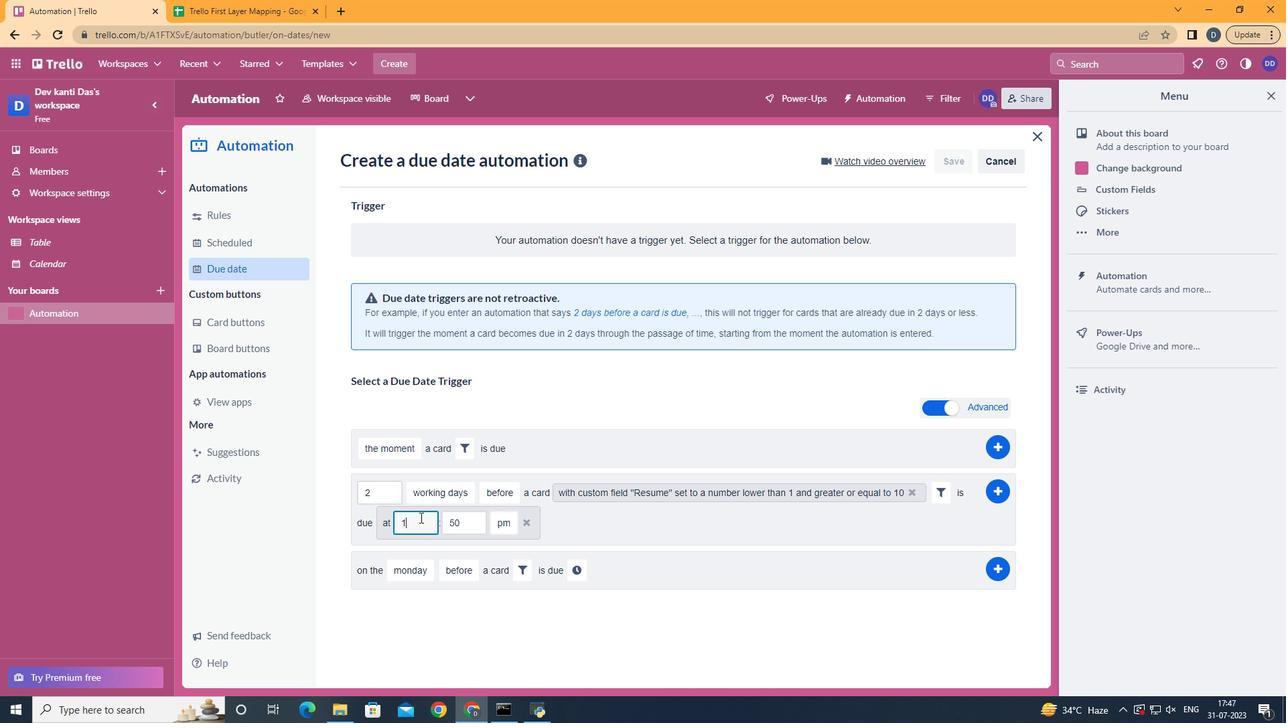 
Action: Mouse moved to (467, 524)
Screenshot: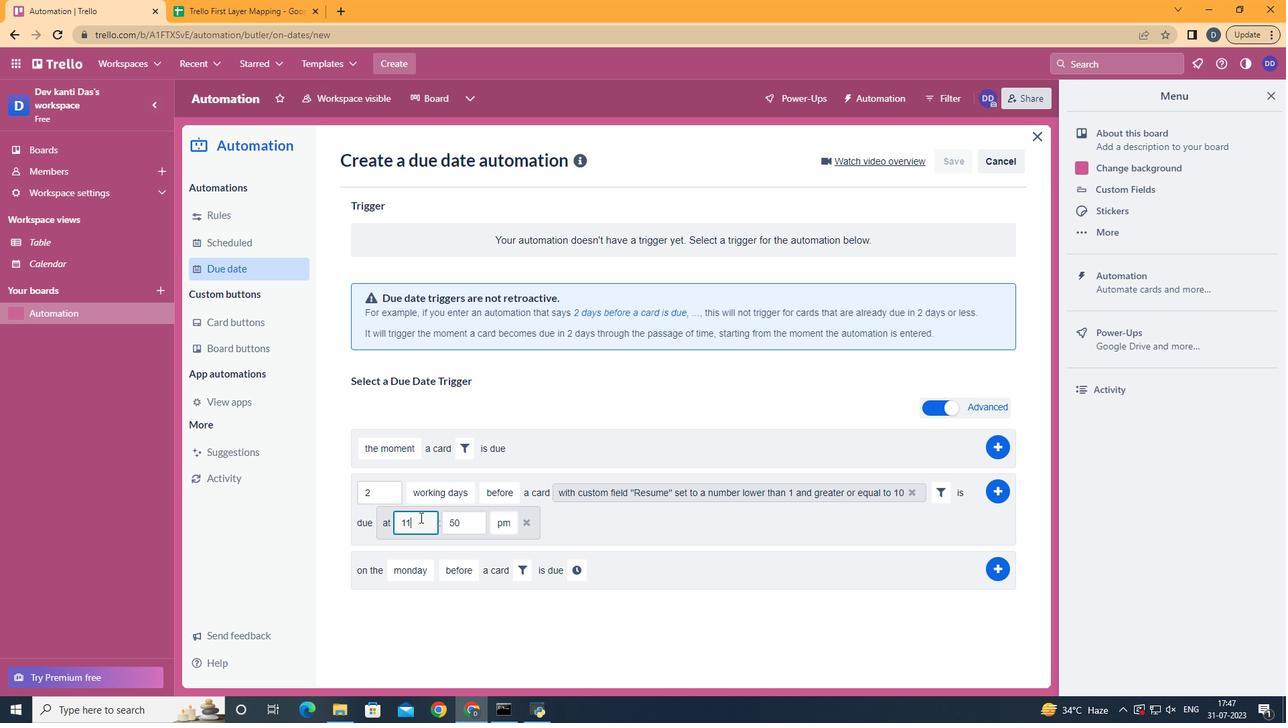 
Action: Mouse pressed left at (467, 524)
Screenshot: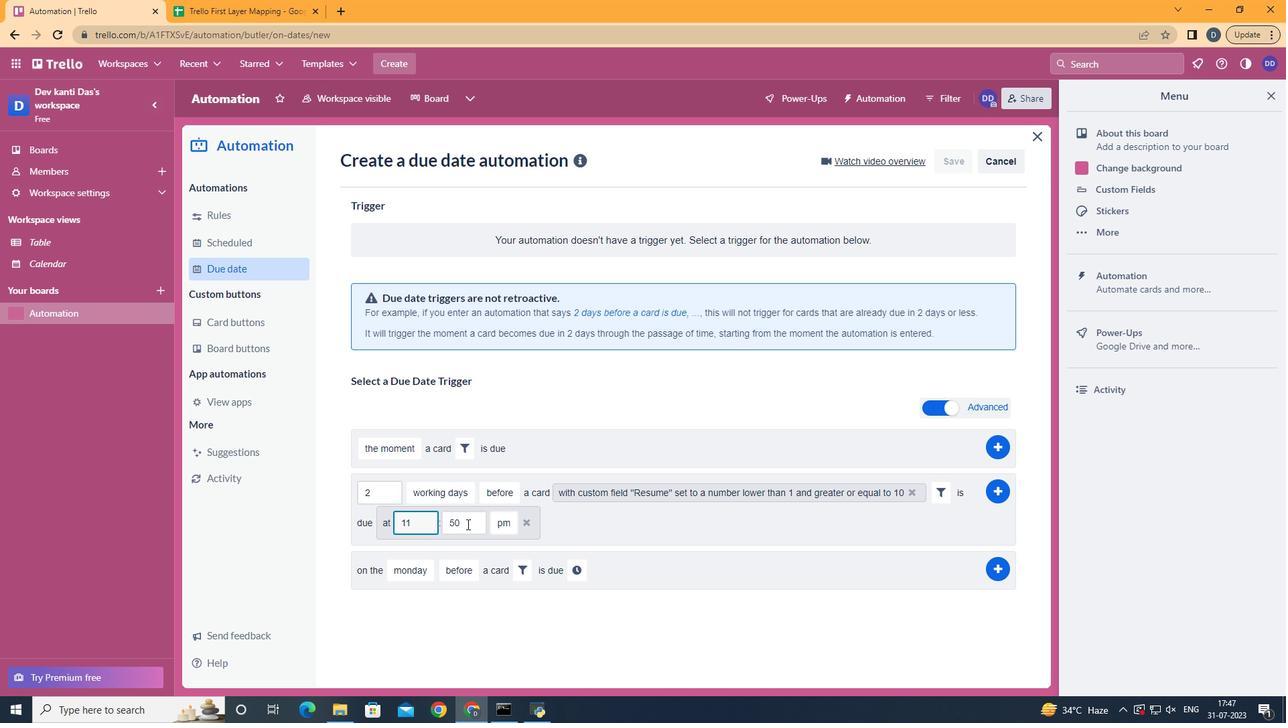 
Action: Key pressed <Key.backspace><Key.backspace>00
Screenshot: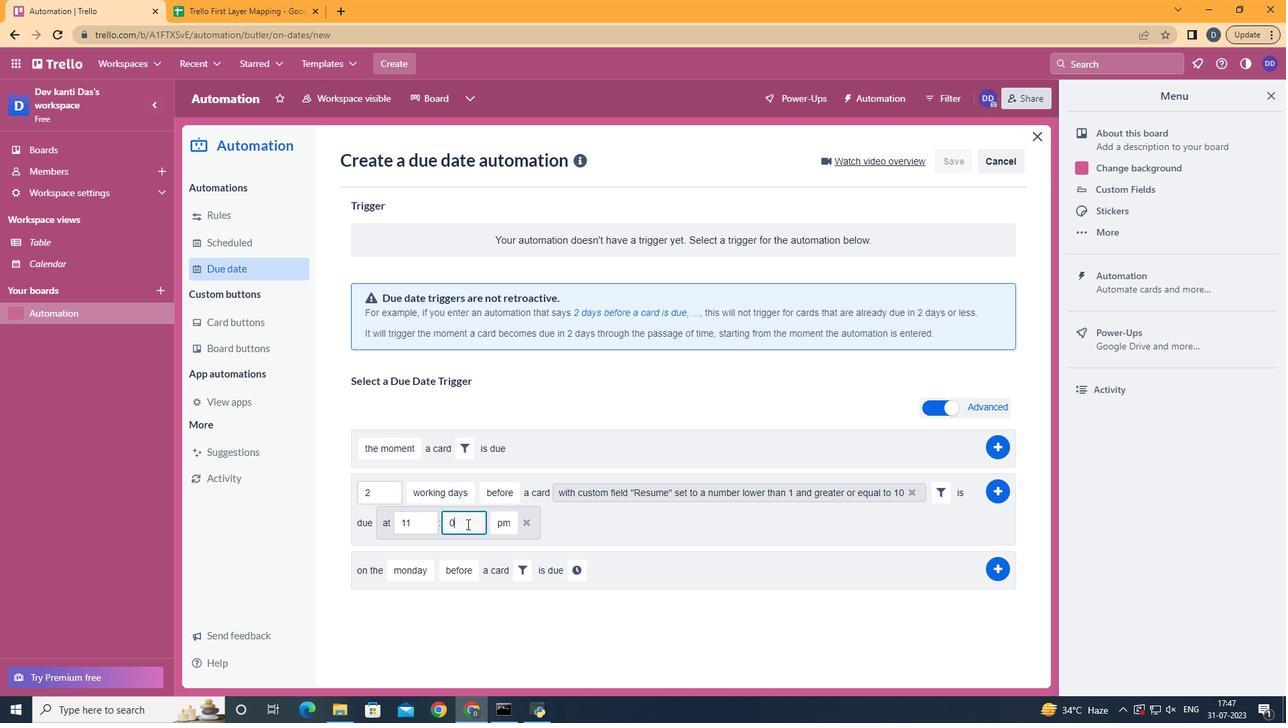 
Action: Mouse moved to (497, 550)
Screenshot: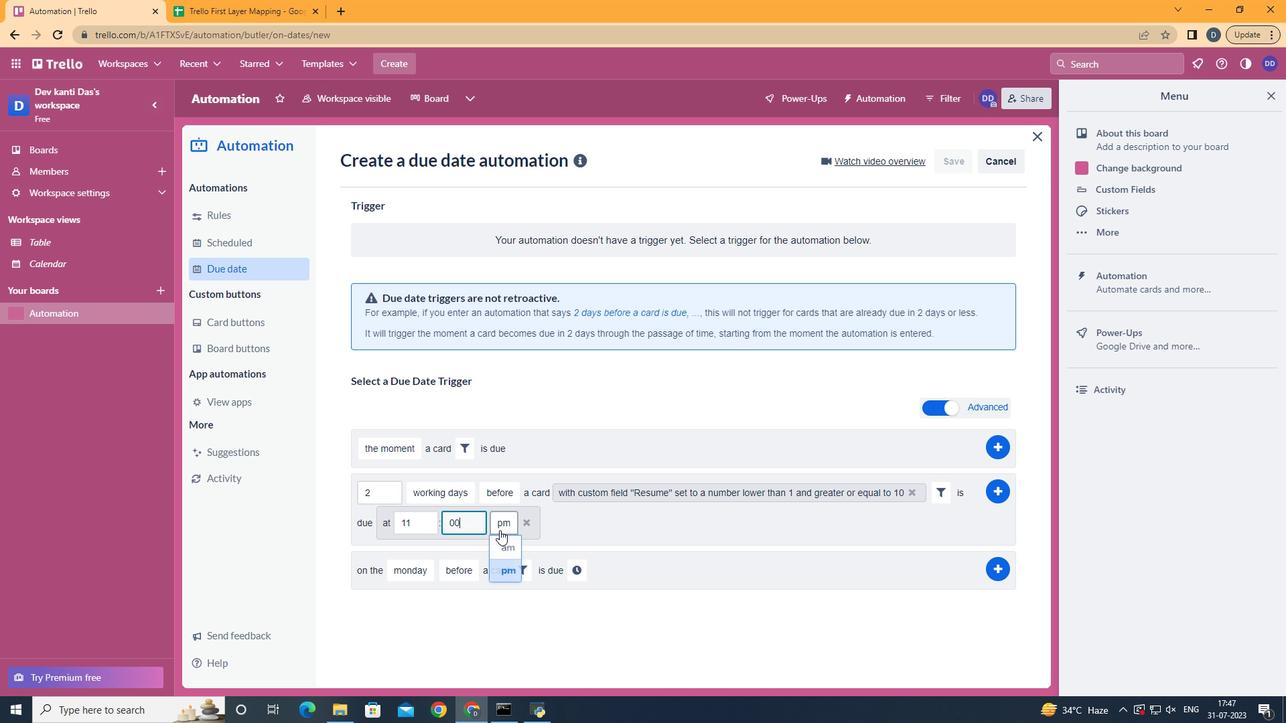
Action: Mouse pressed left at (497, 550)
Screenshot: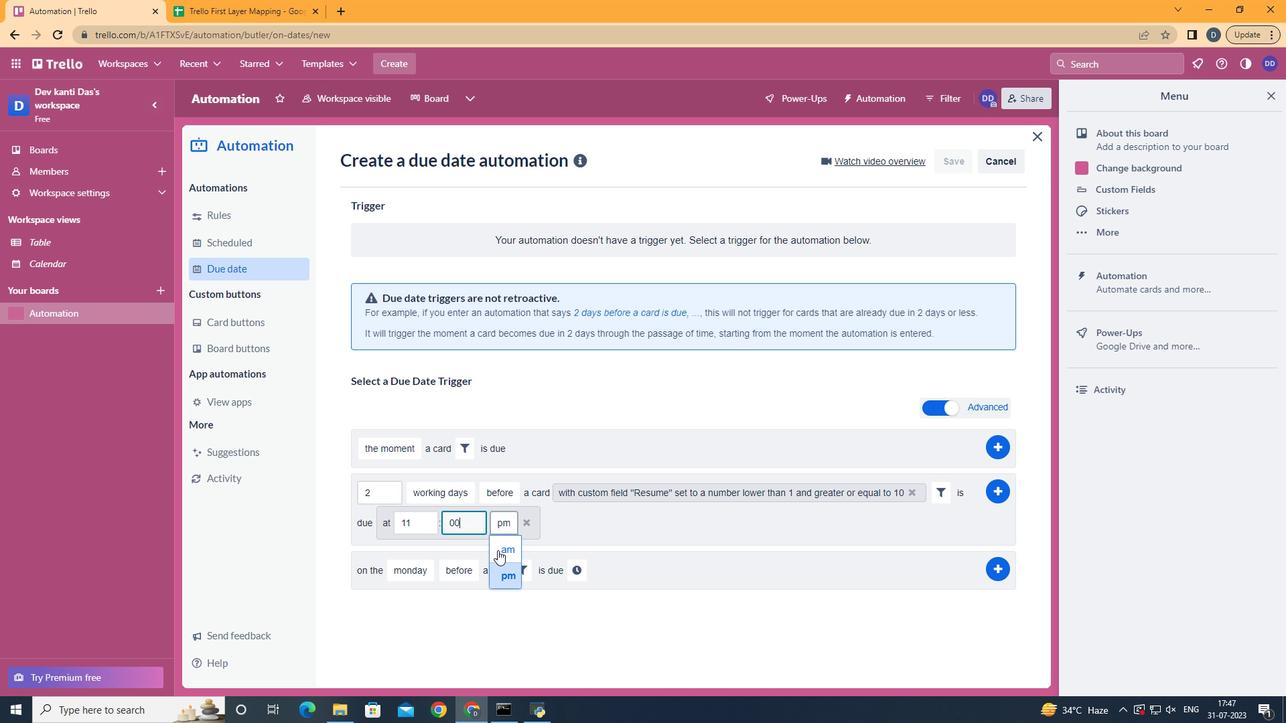 
Action: Mouse moved to (1002, 495)
Screenshot: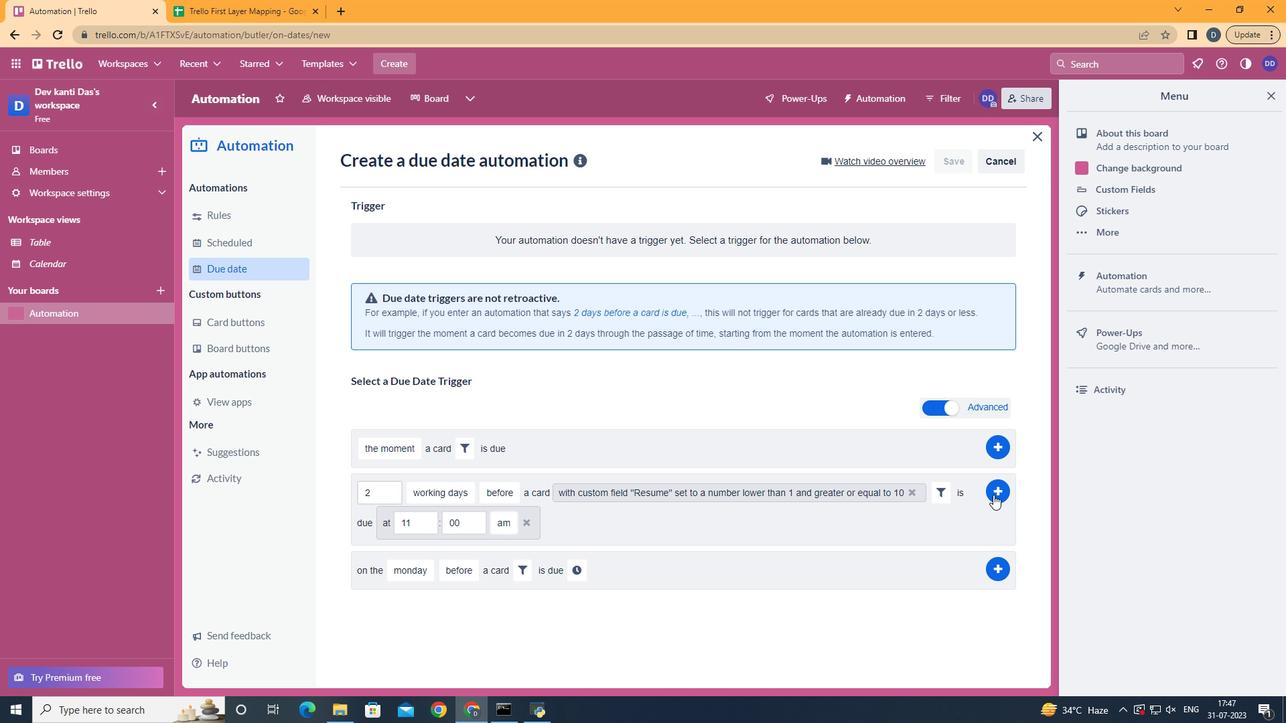 
Action: Mouse pressed left at (1002, 495)
Screenshot: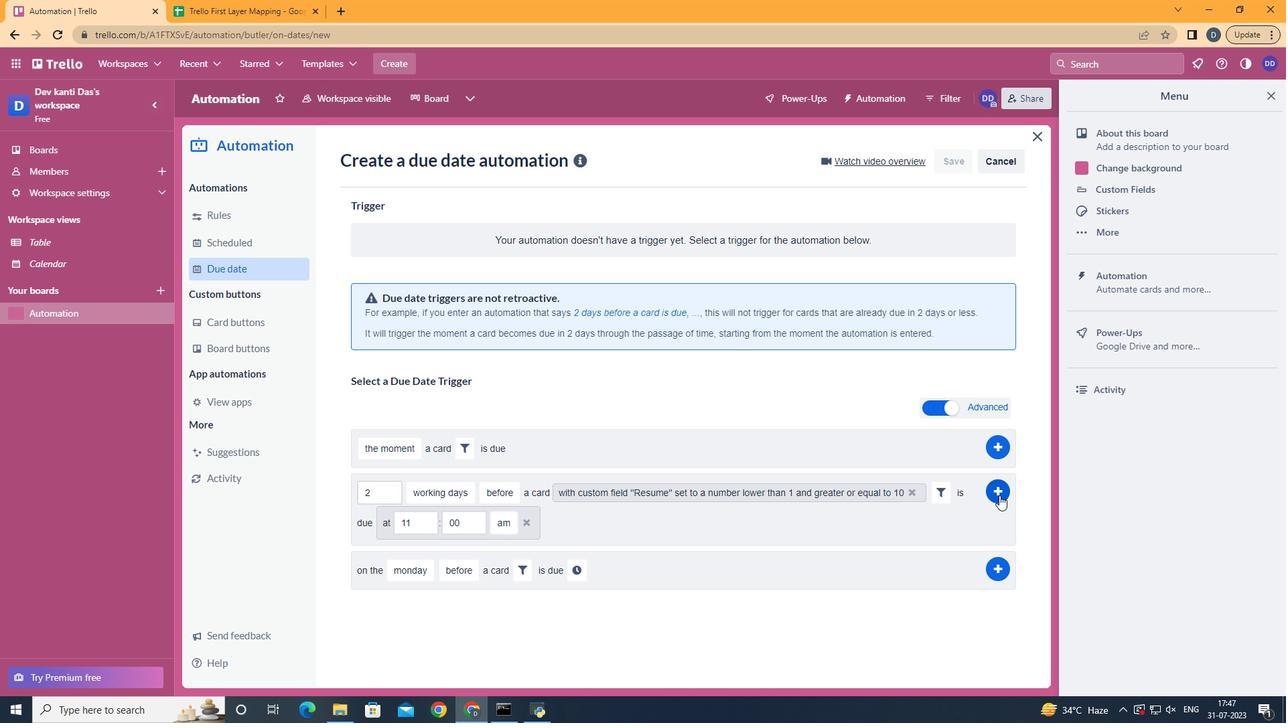 
Action: Mouse moved to (525, 236)
Screenshot: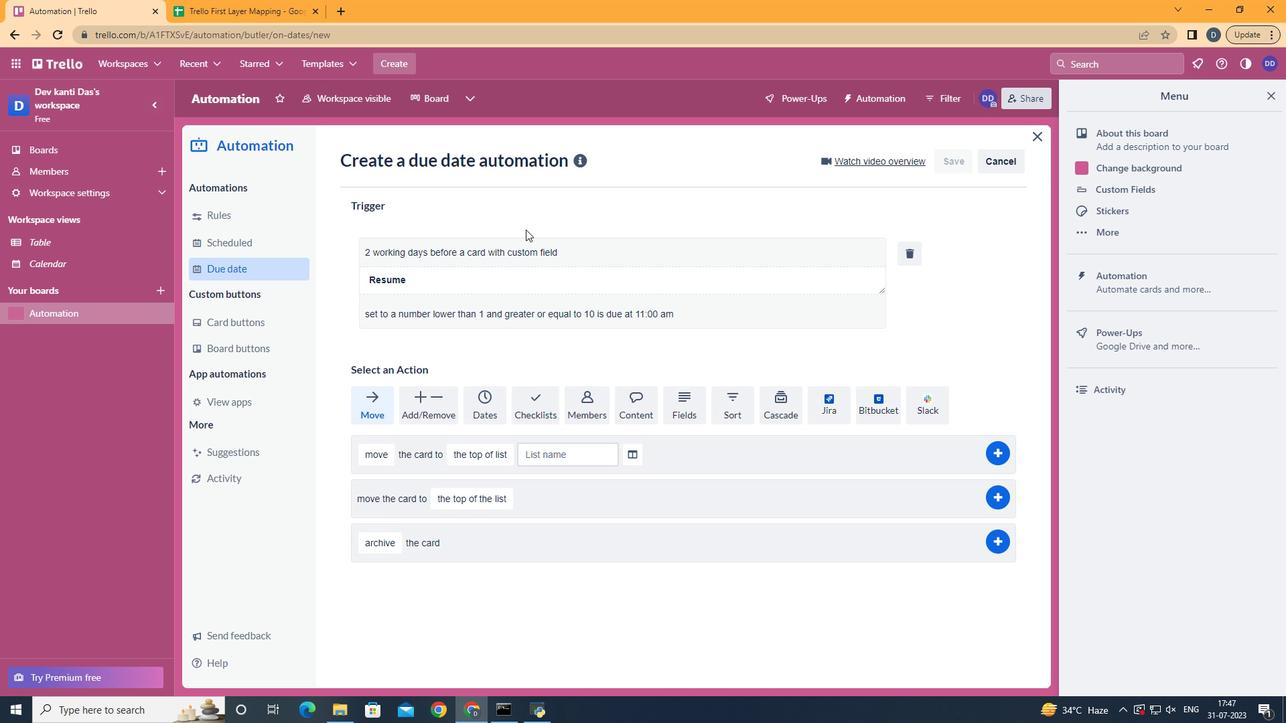 
